 Task: Add a signature Graham Wilson containing Have a great Martin Luther King Jr. Day, Graham Wilson to email address softage.8@softage.net and add a folder Insurance
Action: Mouse moved to (364, 644)
Screenshot: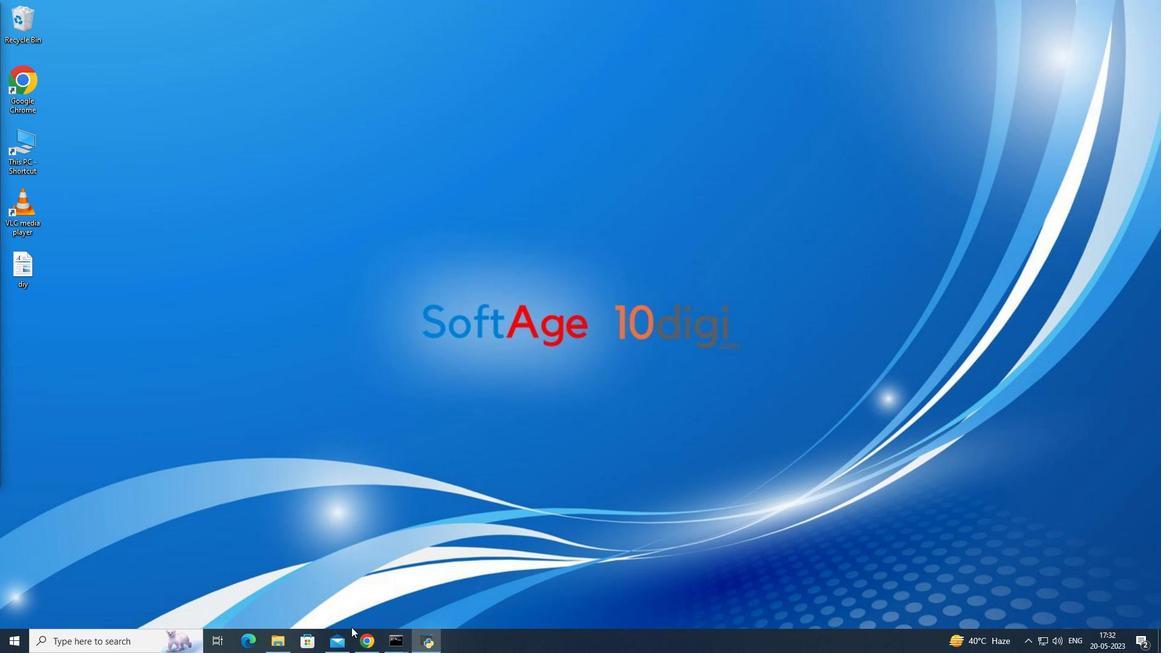 
Action: Mouse pressed left at (364, 644)
Screenshot: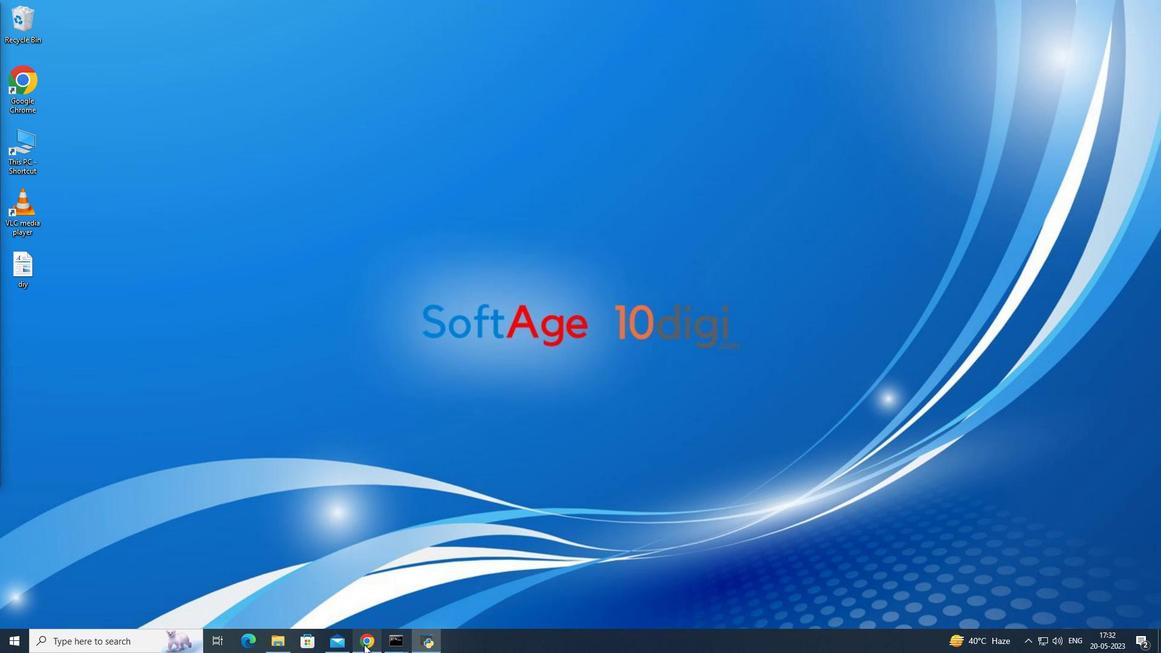 
Action: Mouse moved to (46, 83)
Screenshot: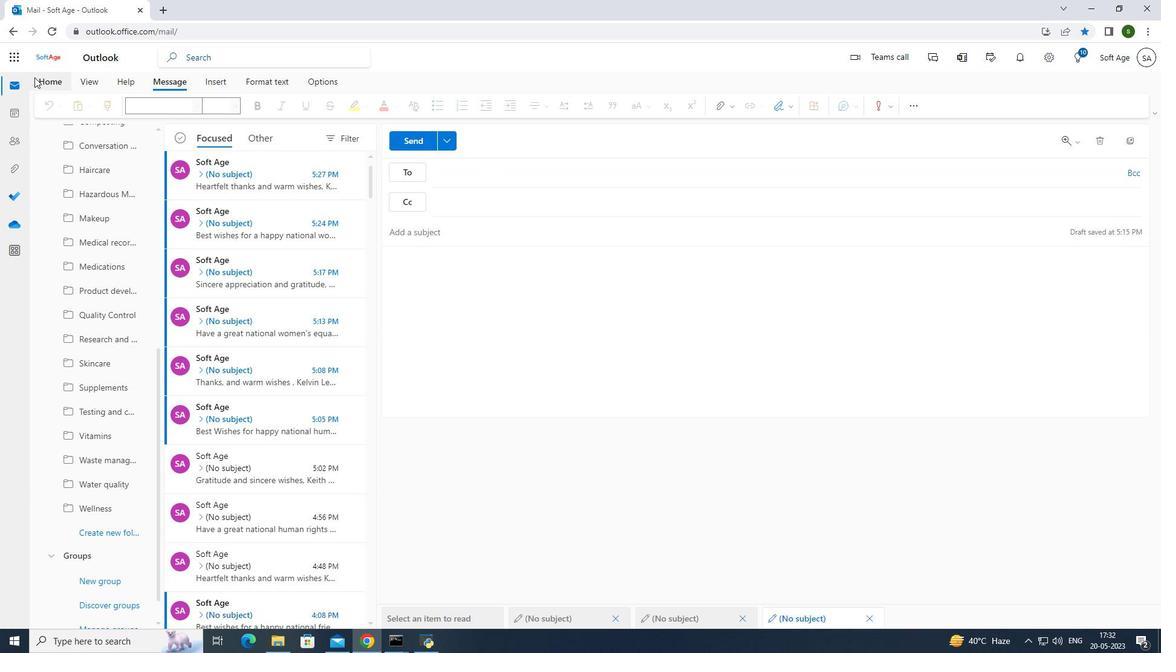 
Action: Mouse pressed left at (46, 83)
Screenshot: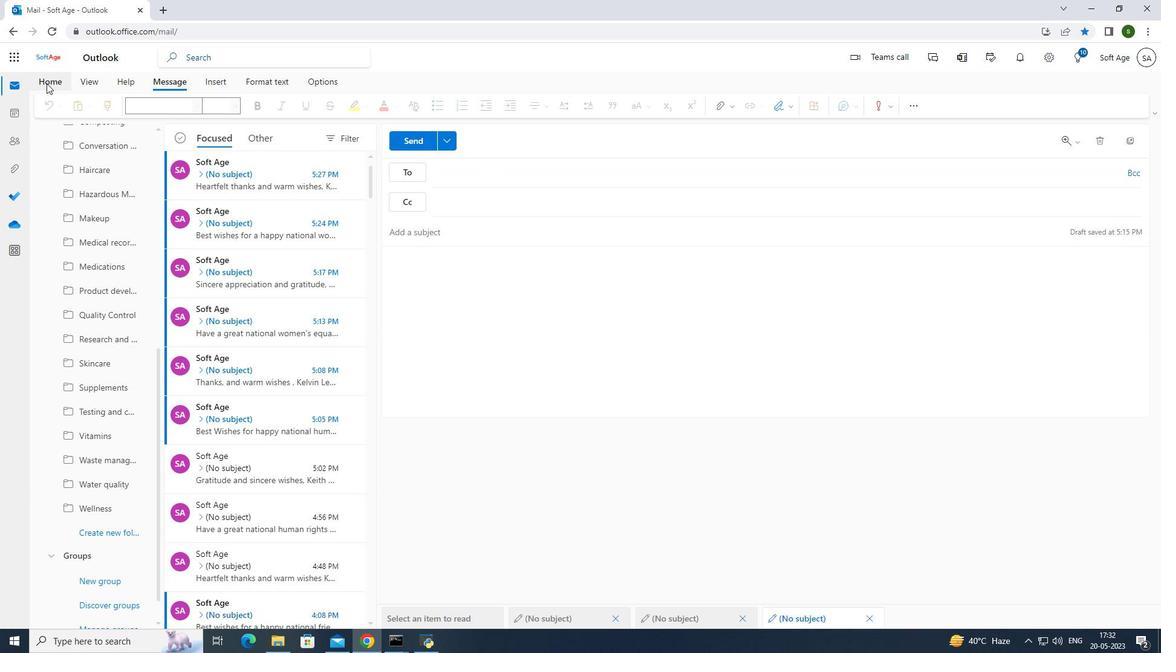 
Action: Mouse moved to (96, 104)
Screenshot: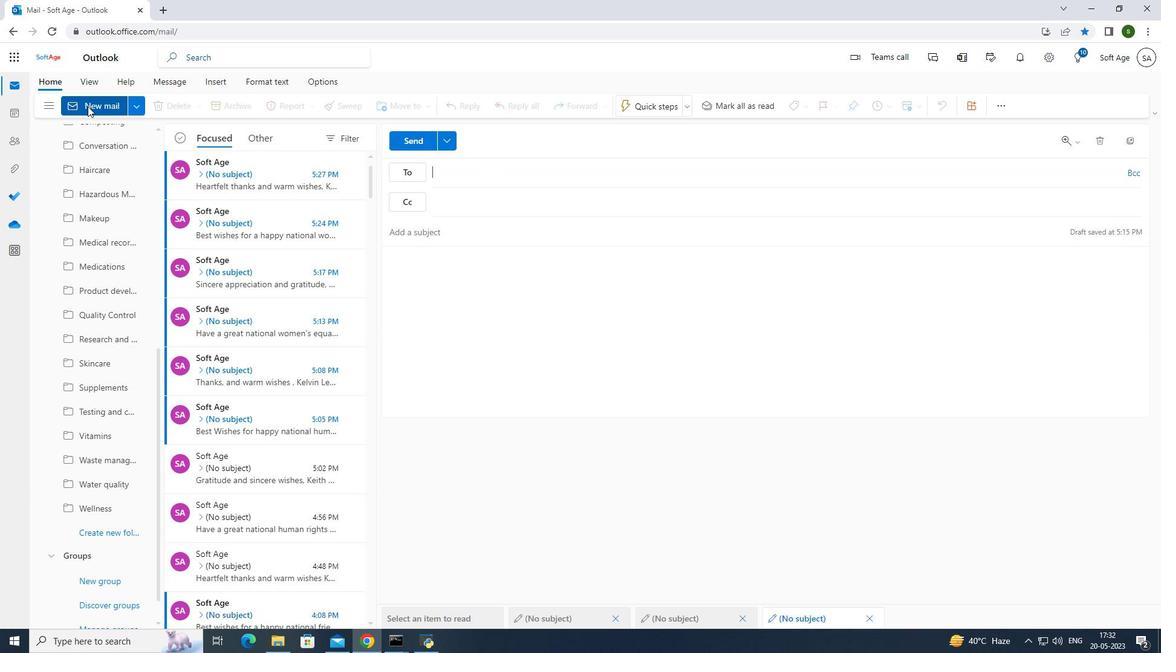 
Action: Mouse pressed left at (96, 104)
Screenshot: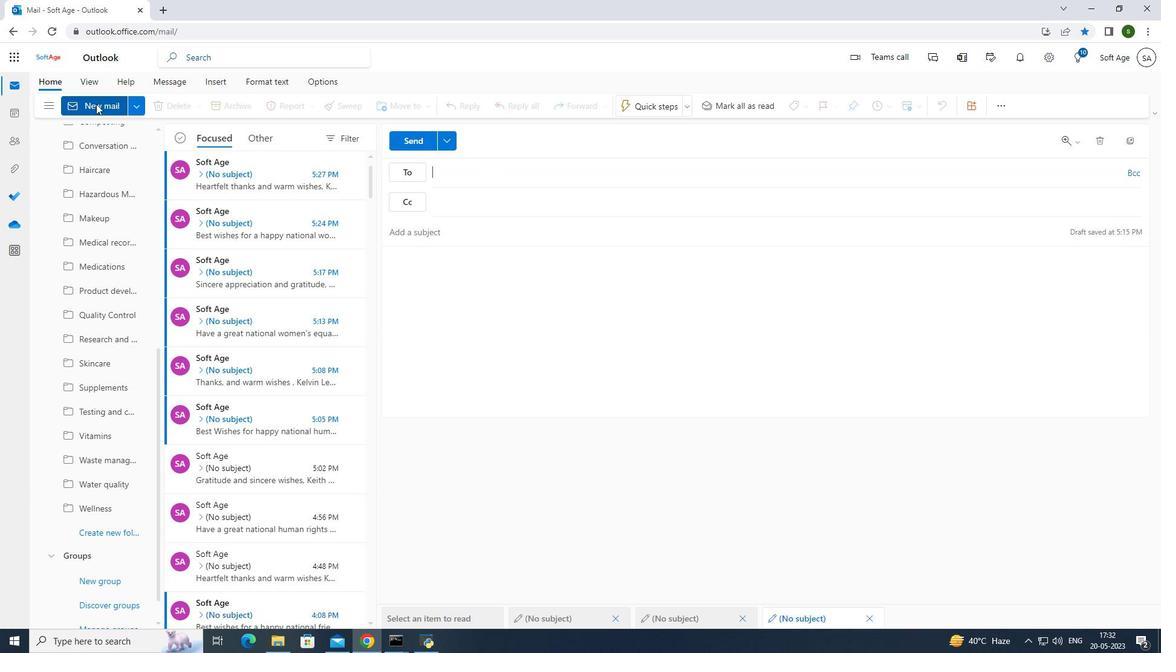 
Action: Mouse moved to (794, 105)
Screenshot: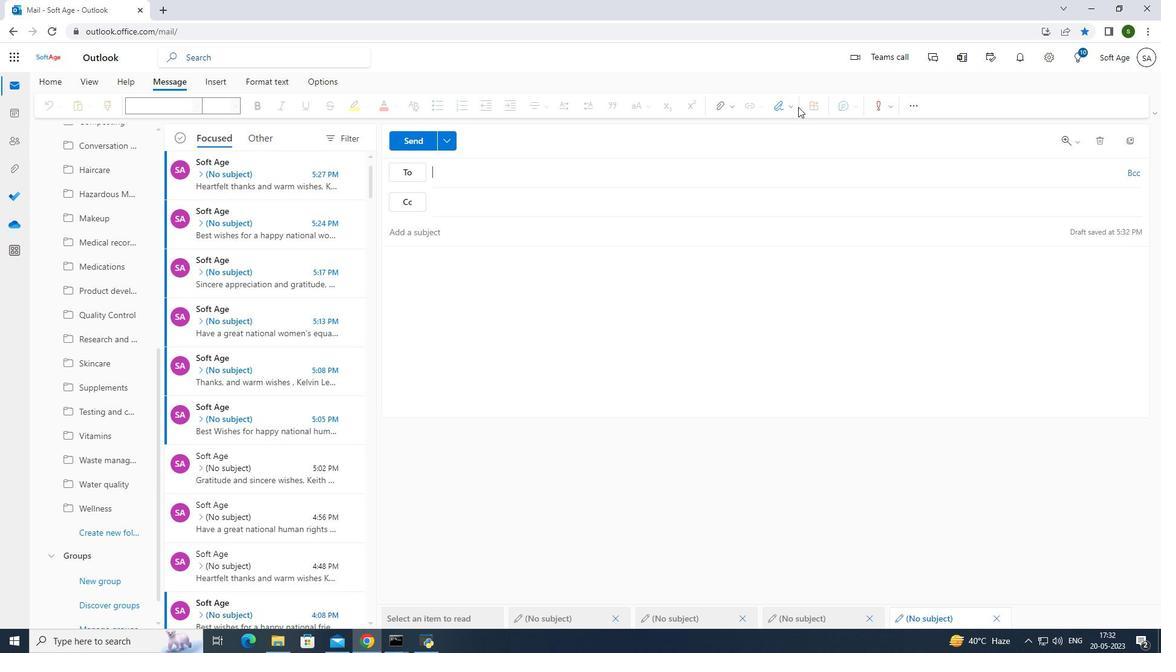 
Action: Mouse pressed left at (794, 105)
Screenshot: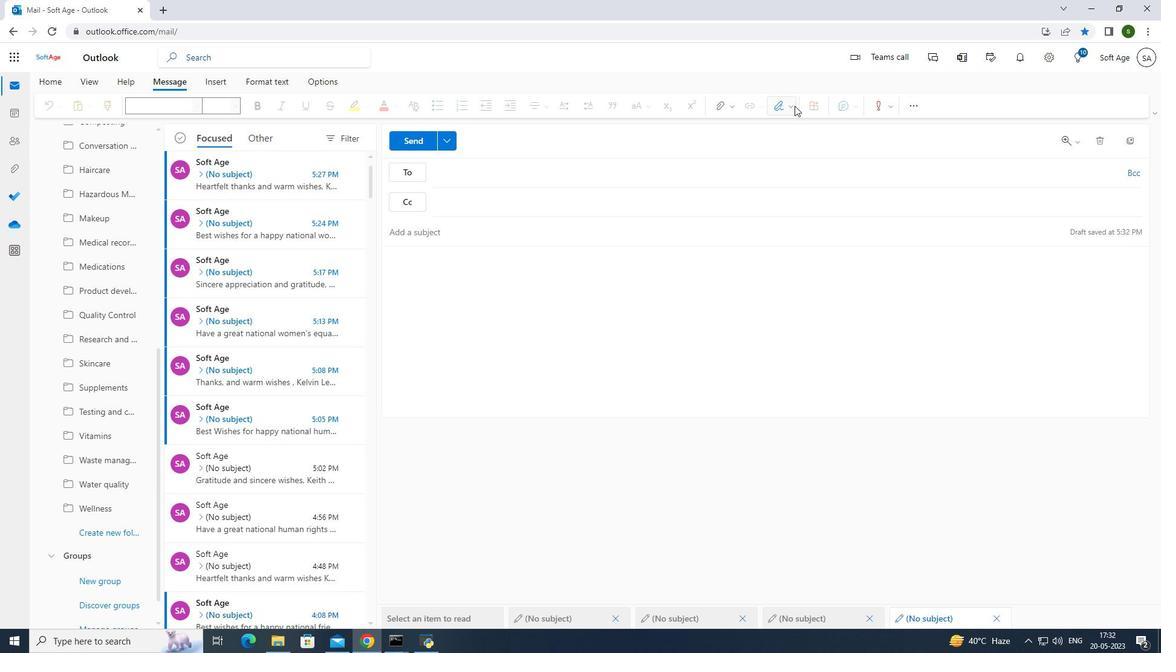 
Action: Mouse moved to (749, 308)
Screenshot: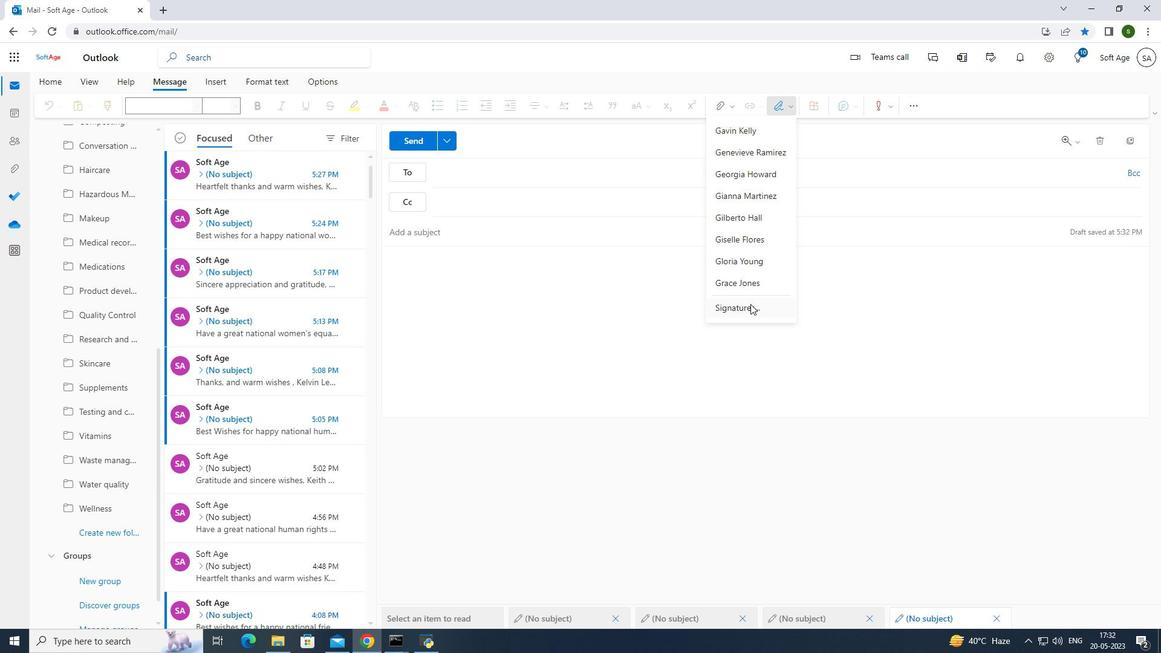 
Action: Mouse pressed left at (749, 308)
Screenshot: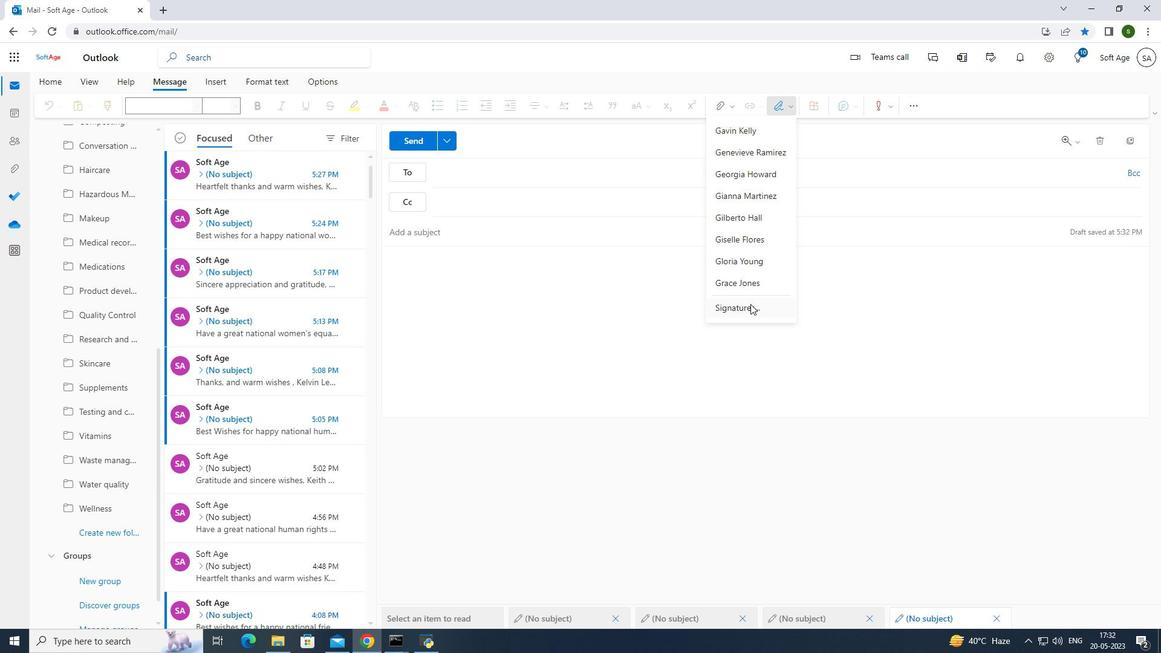 
Action: Mouse moved to (512, 177)
Screenshot: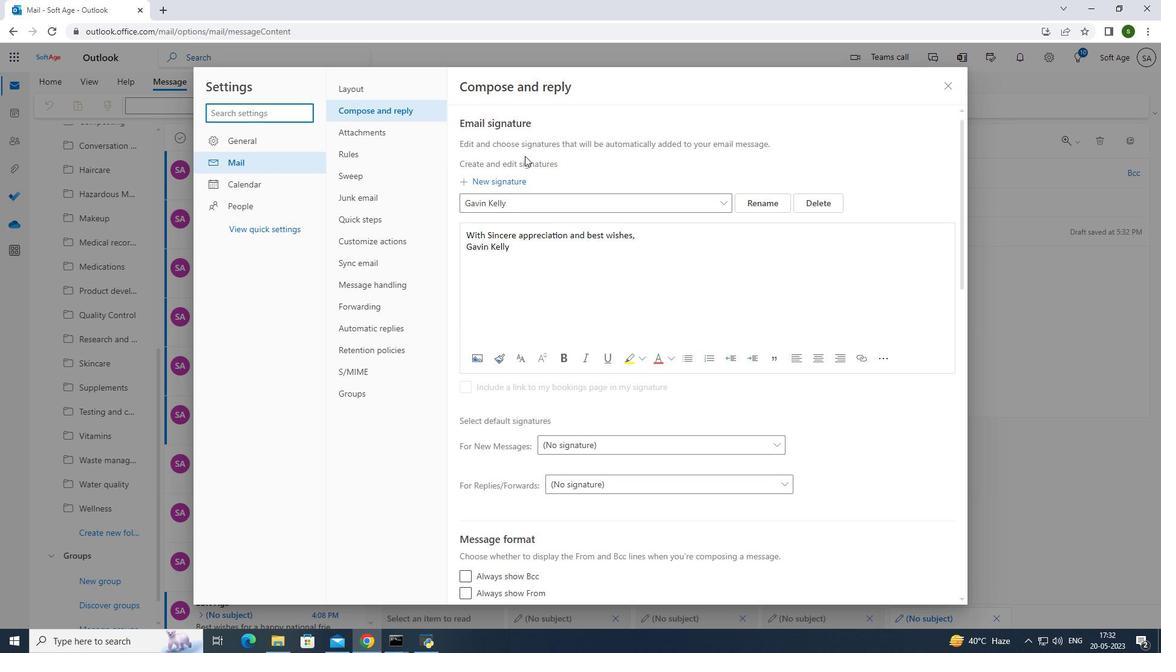 
Action: Mouse pressed left at (512, 177)
Screenshot: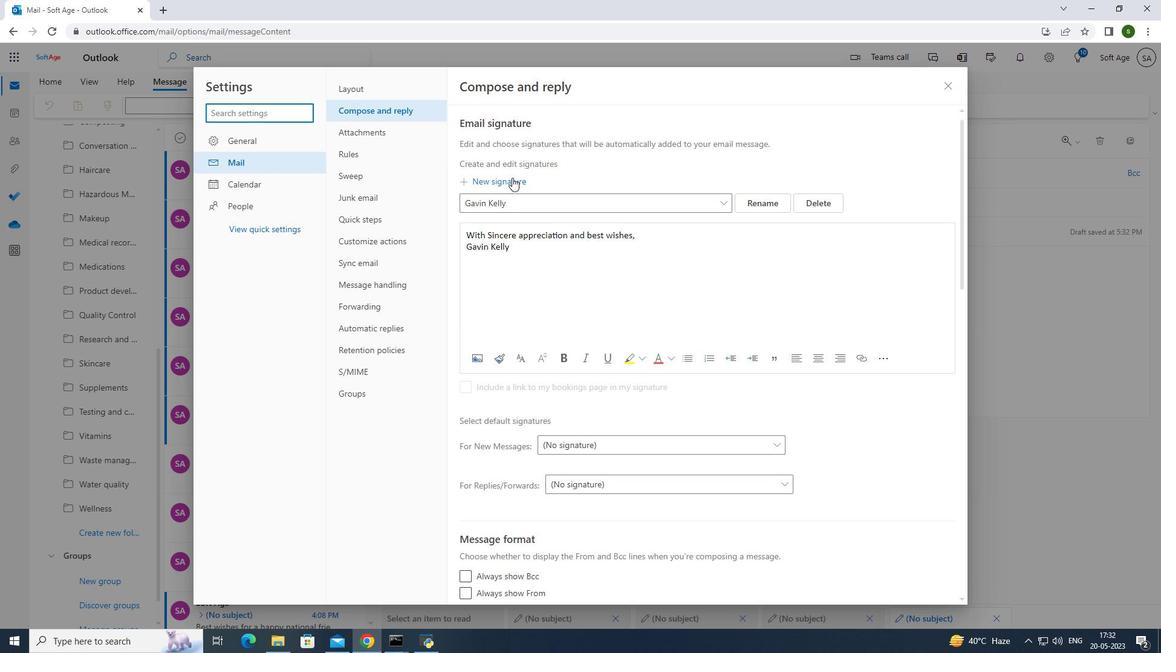 
Action: Mouse moved to (501, 203)
Screenshot: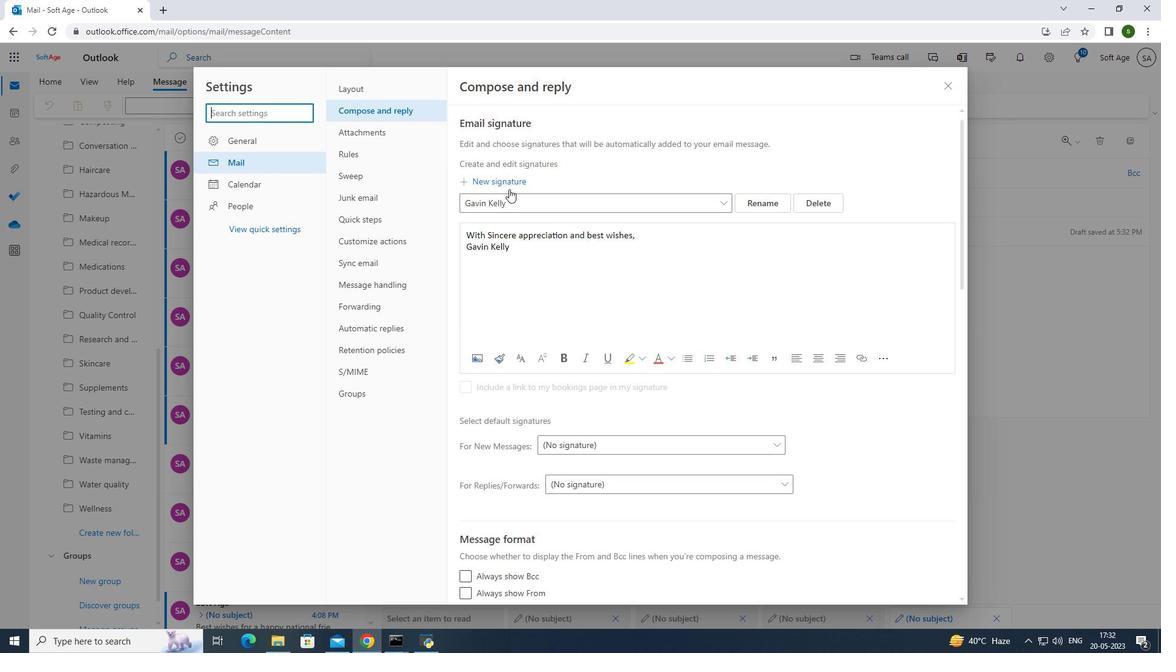 
Action: Mouse pressed left at (501, 203)
Screenshot: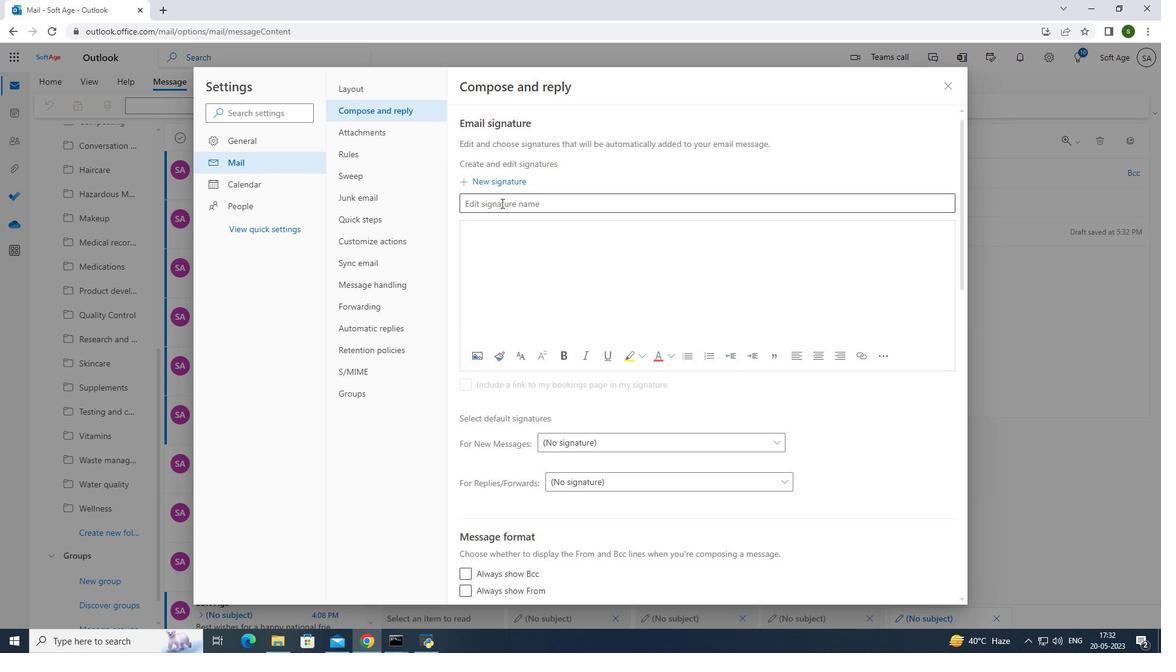 
Action: Mouse moved to (500, 203)
Screenshot: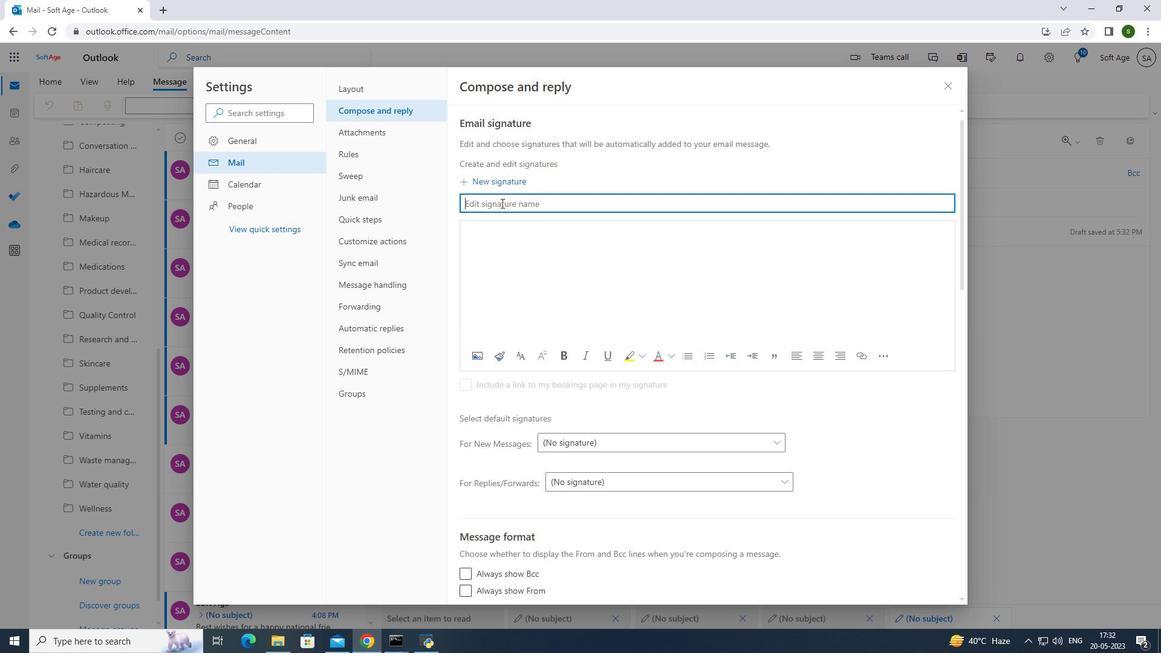 
Action: Key pressed <Key.caps_lock>G<Key.caps_lock>rahan<Key.backspace>m<Key.space><Key.caps_lock>W<Key.caps_lock>ilson<Key.space>
Screenshot: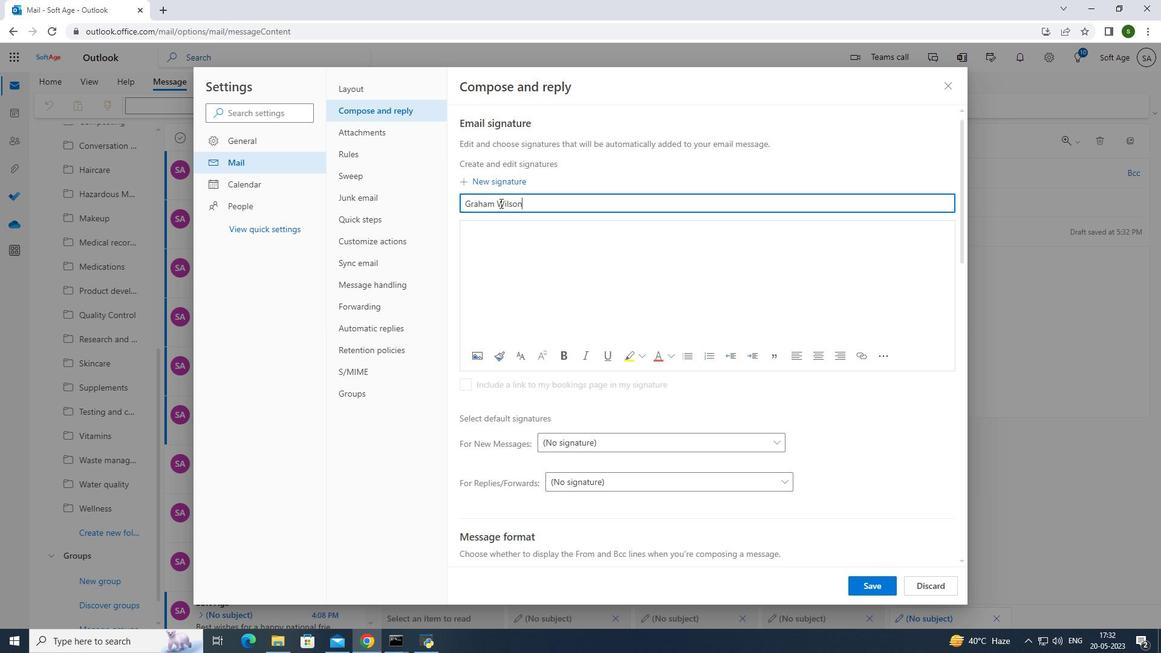 
Action: Mouse moved to (516, 251)
Screenshot: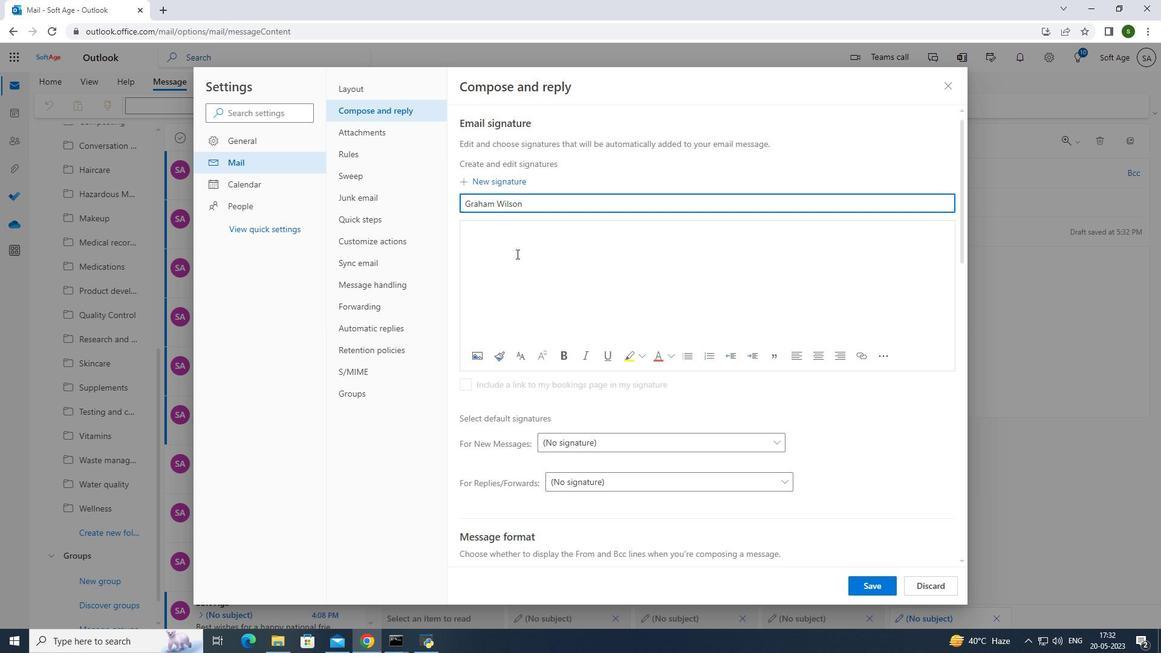 
Action: Mouse pressed left at (516, 251)
Screenshot: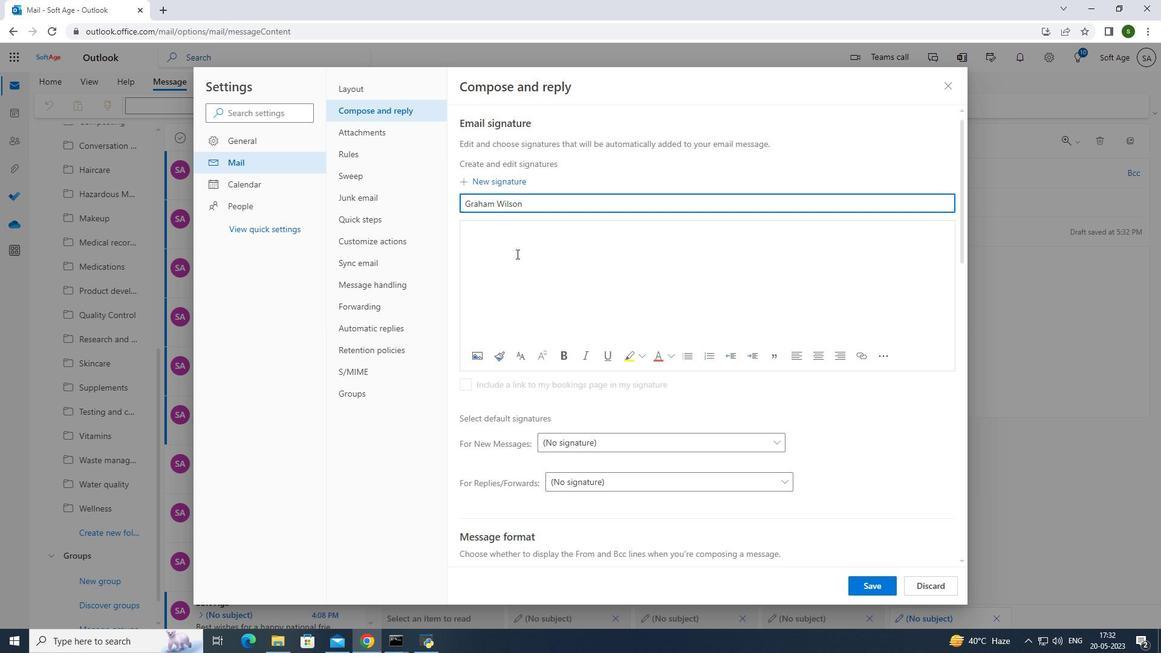 
Action: Mouse moved to (486, 243)
Screenshot: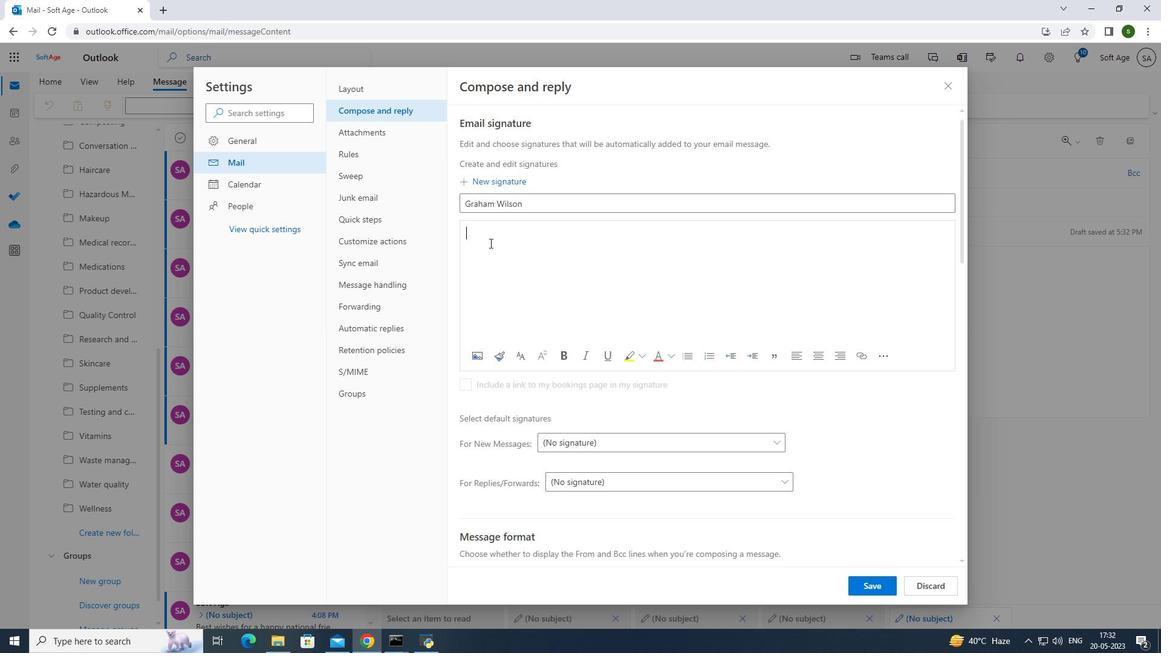 
Action: Key pressed <Key.caps_lock>H<Key.caps_lock>ave<Key.space>a<Key.space>great<Key.space><Key.caps_lock>
Screenshot: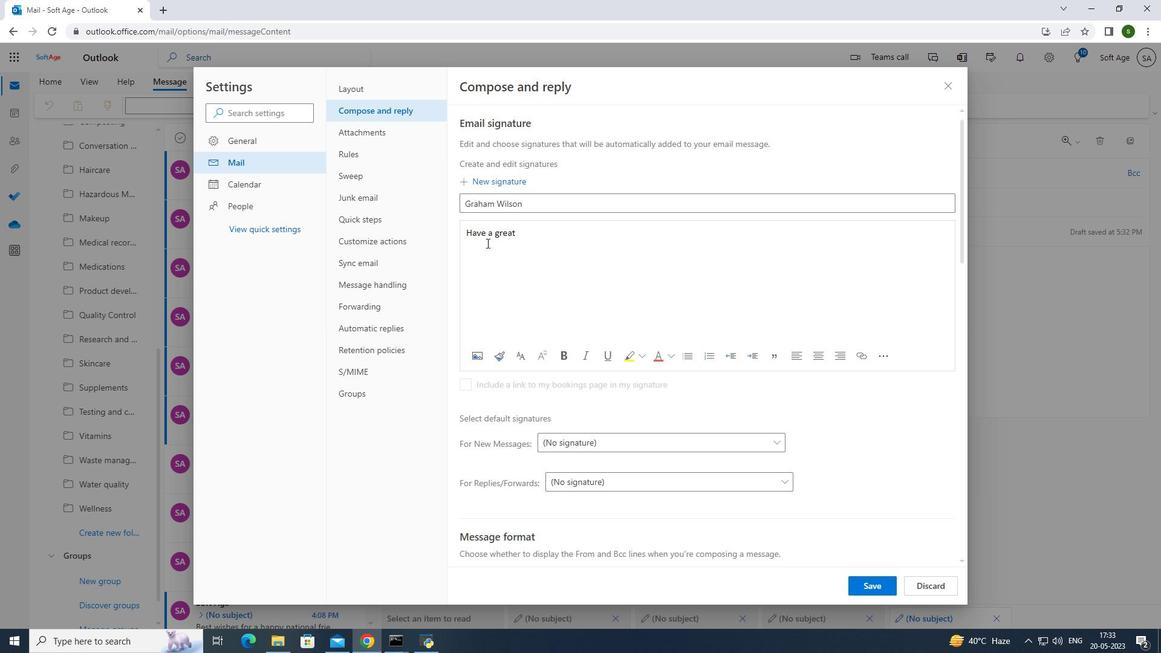 
Action: Mouse moved to (486, 243)
Screenshot: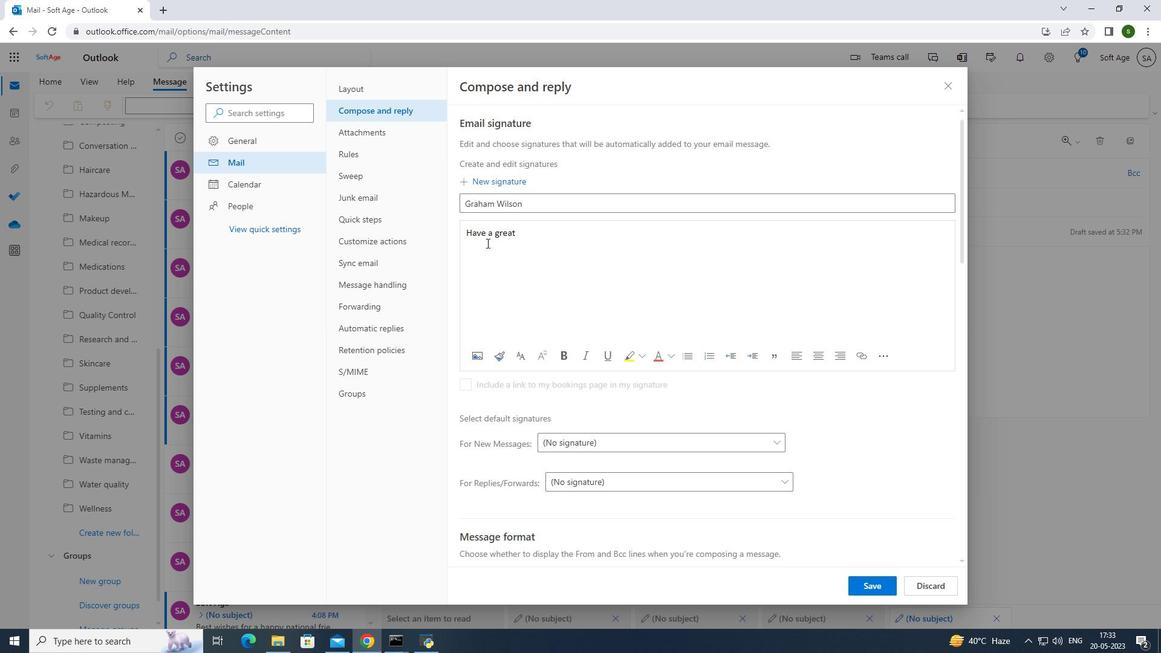 
Action: Key pressed M<Key.caps_lock>artin<Key.space><Key.caps_lock>L<Key.caps_lock>uther<Key.space><Key.caps_lock>K<Key.caps_lock>ing<Key.space><Key.caps_lock>J<Key.caps_lock>r.<Key.caps_lock>D<Key.caps_lock>ay,<Key.enter><Key.caps_lock>G<Key.caps_lock>raham<Key.space><Key.caps_lock>W<Key.caps_lock>ilson
Screenshot: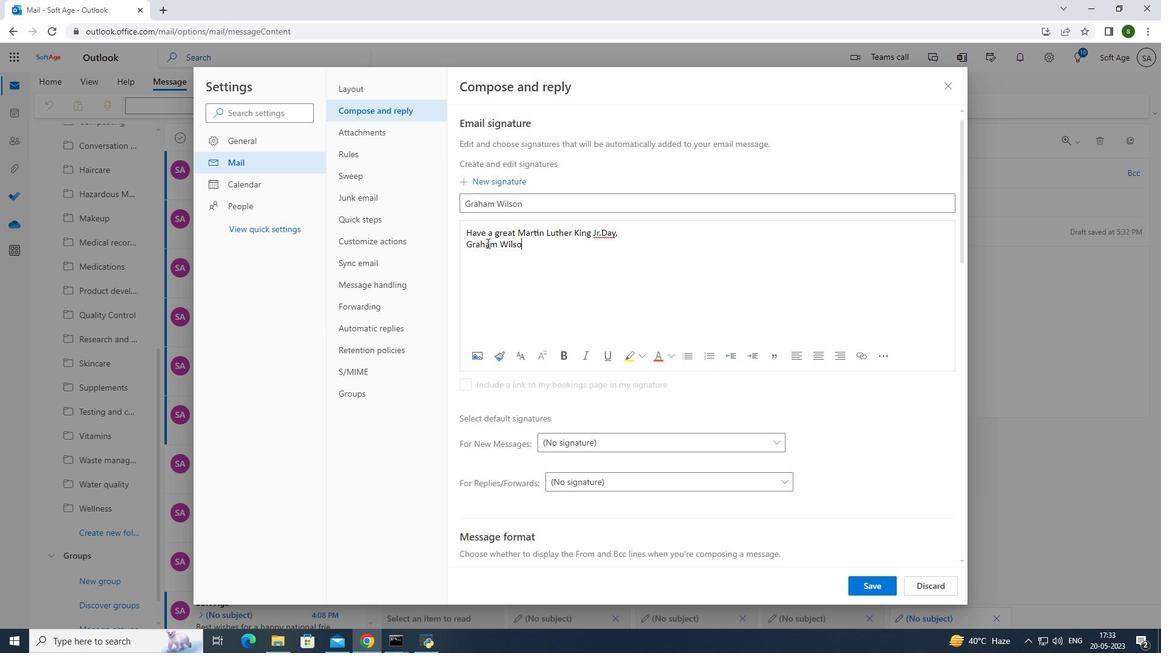 
Action: Mouse moved to (862, 583)
Screenshot: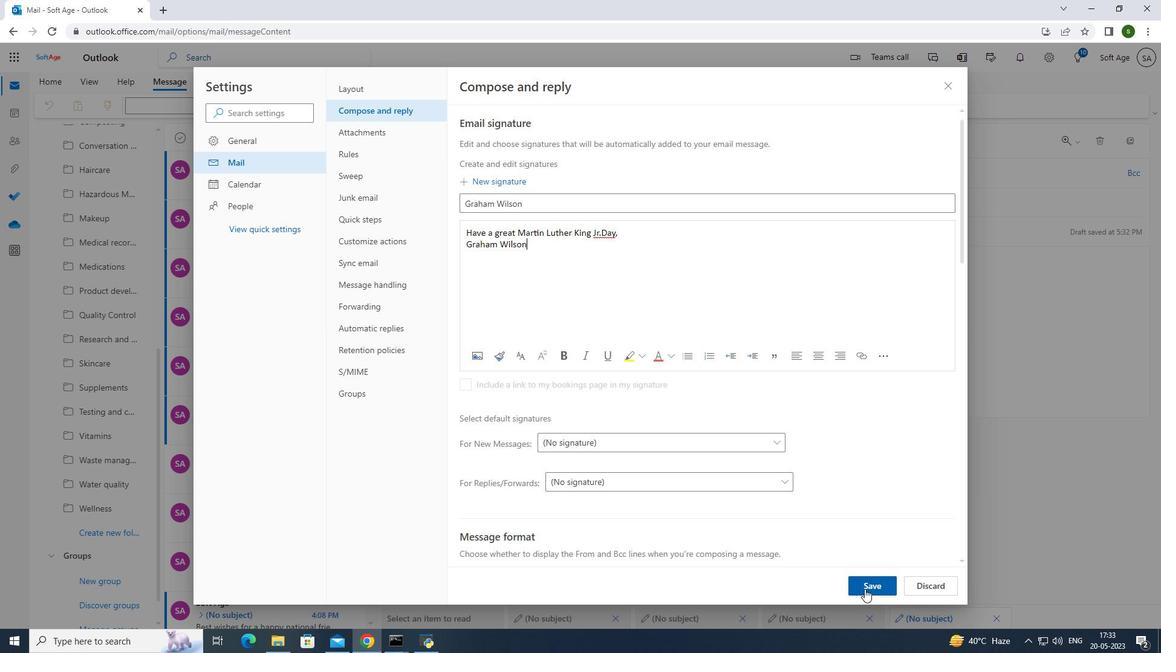 
Action: Mouse pressed left at (862, 583)
Screenshot: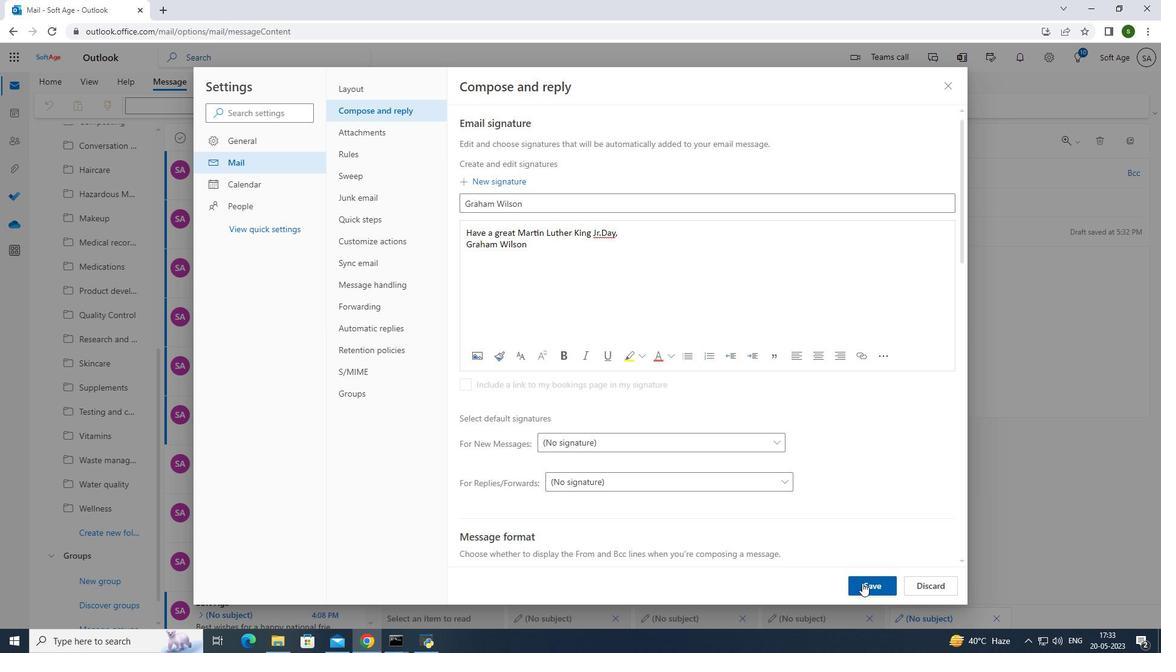 
Action: Mouse moved to (941, 87)
Screenshot: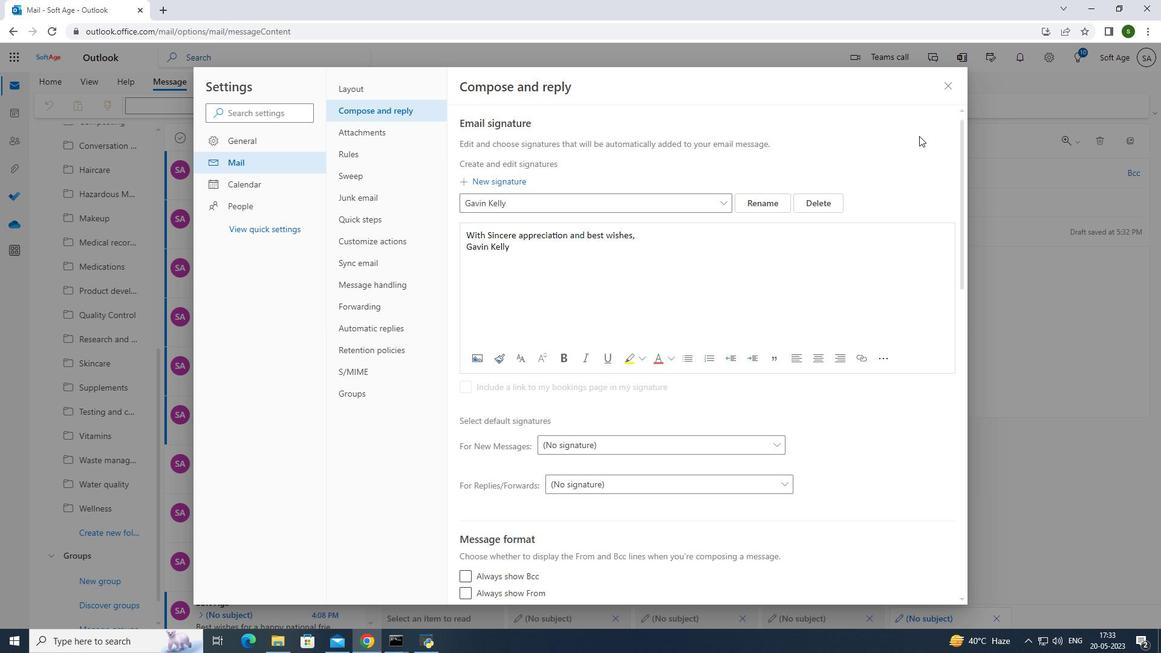 
Action: Mouse pressed left at (941, 87)
Screenshot: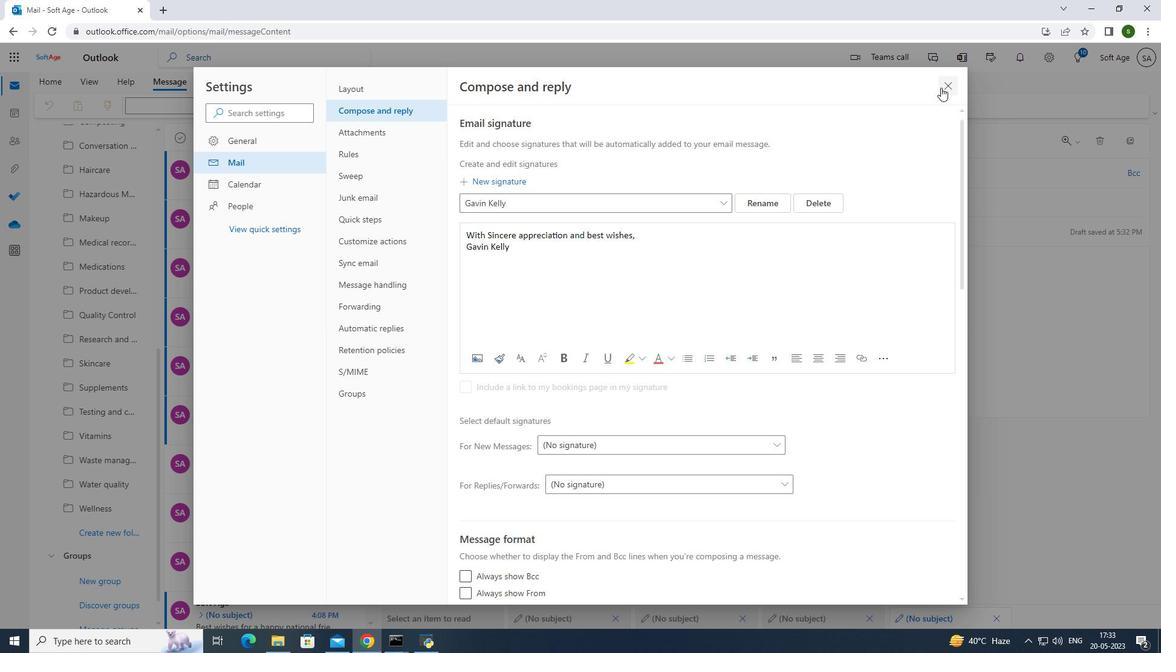 
Action: Mouse moved to (780, 109)
Screenshot: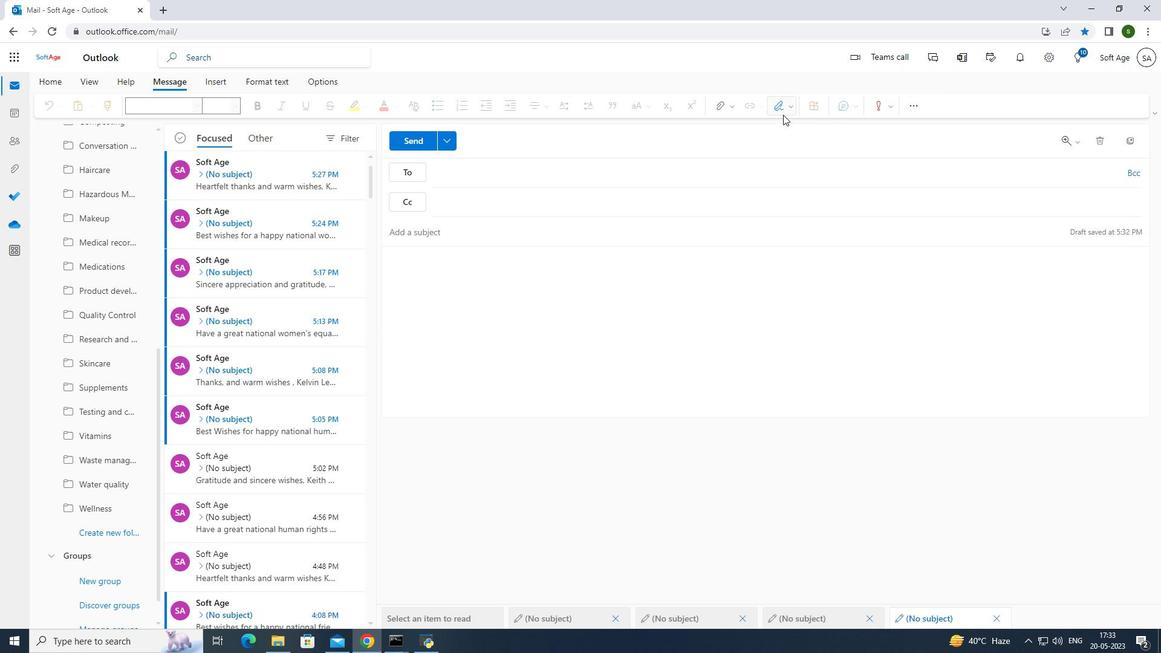 
Action: Mouse pressed left at (780, 109)
Screenshot: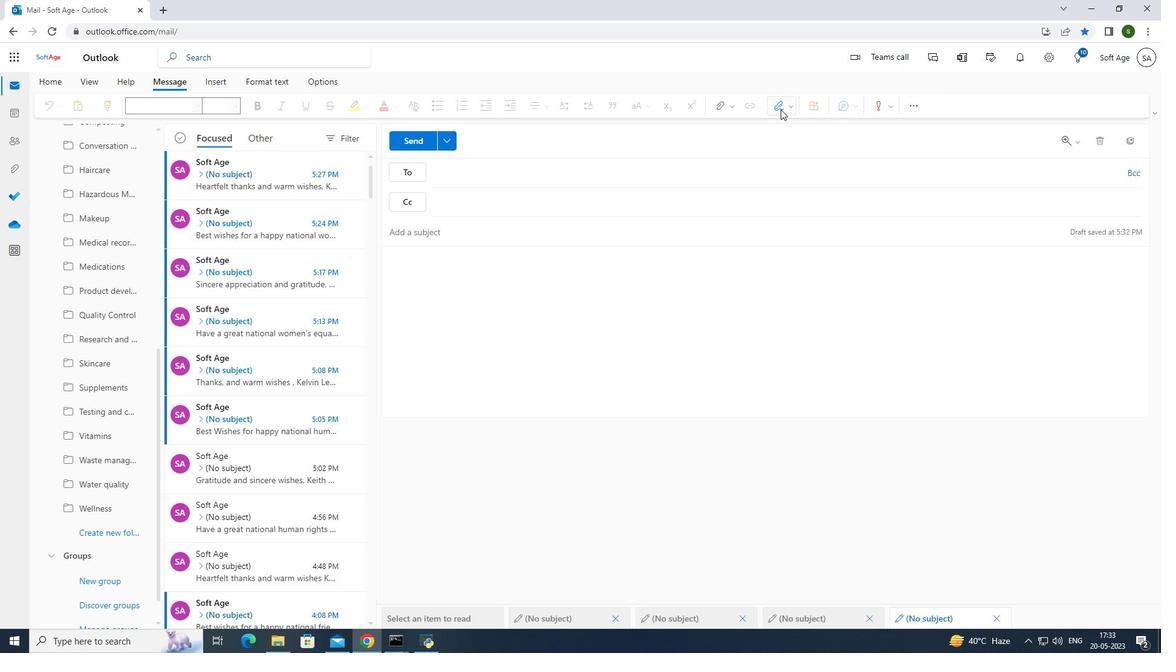 
Action: Mouse moved to (741, 309)
Screenshot: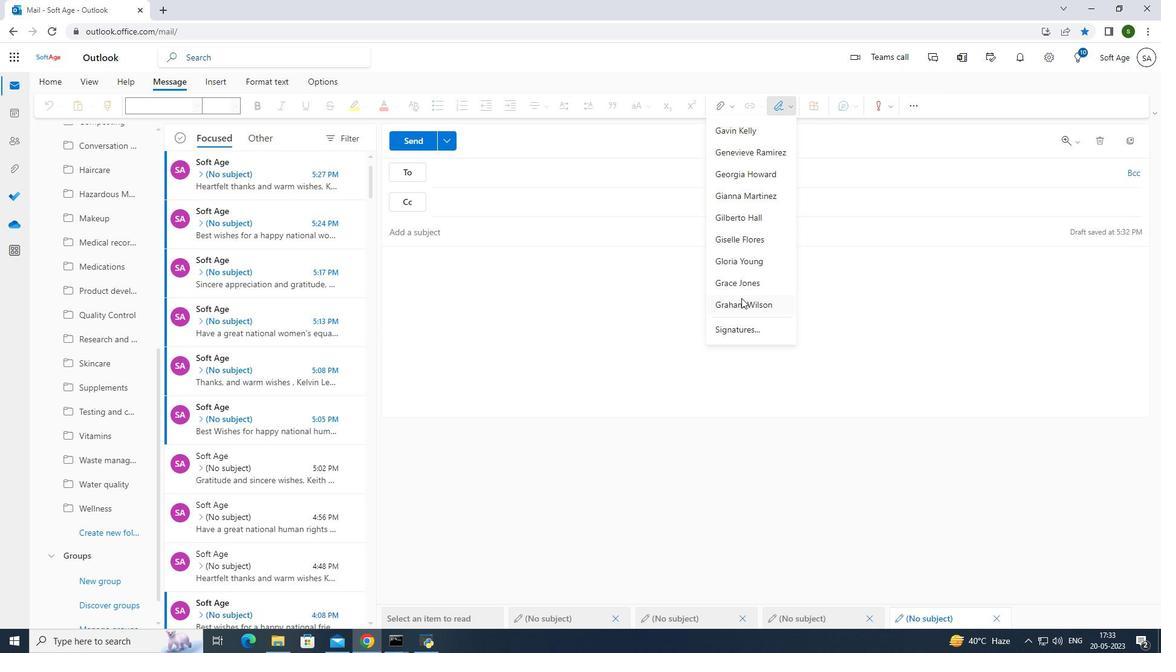 
Action: Mouse pressed left at (741, 309)
Screenshot: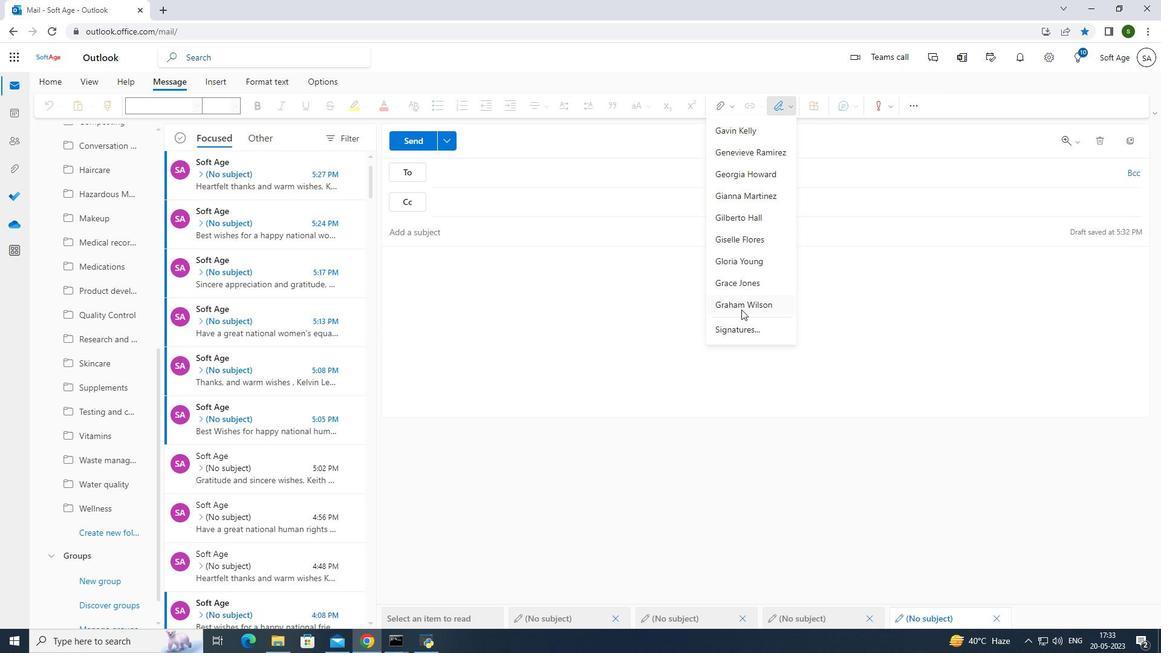 
Action: Mouse moved to (472, 177)
Screenshot: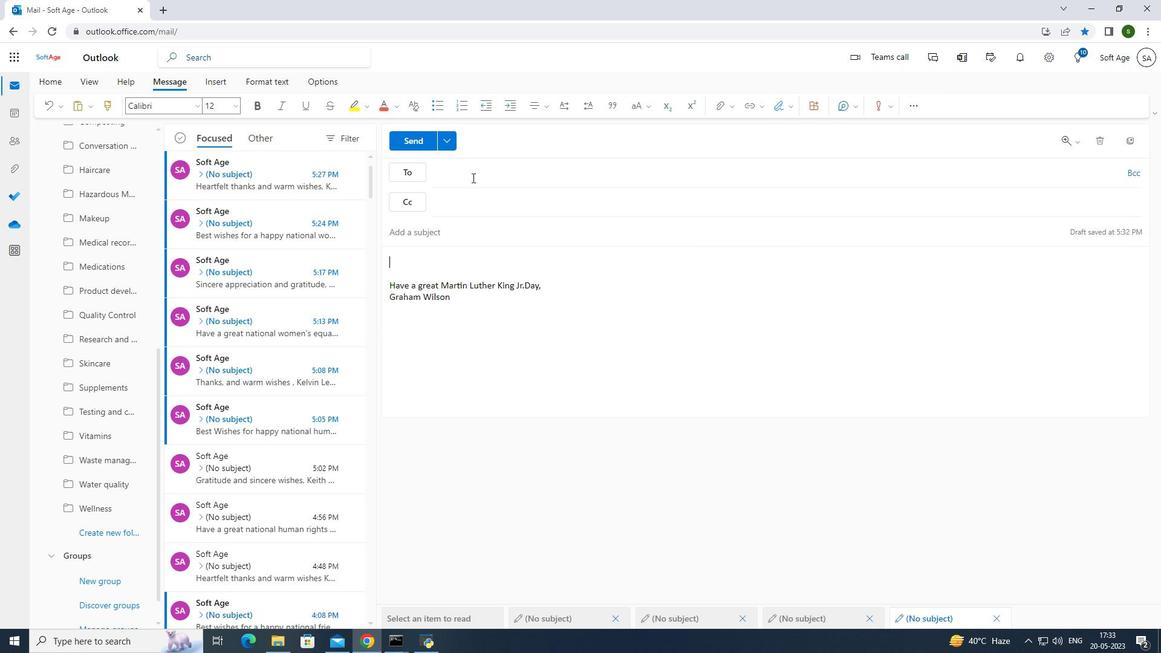
Action: Mouse pressed left at (472, 177)
Screenshot: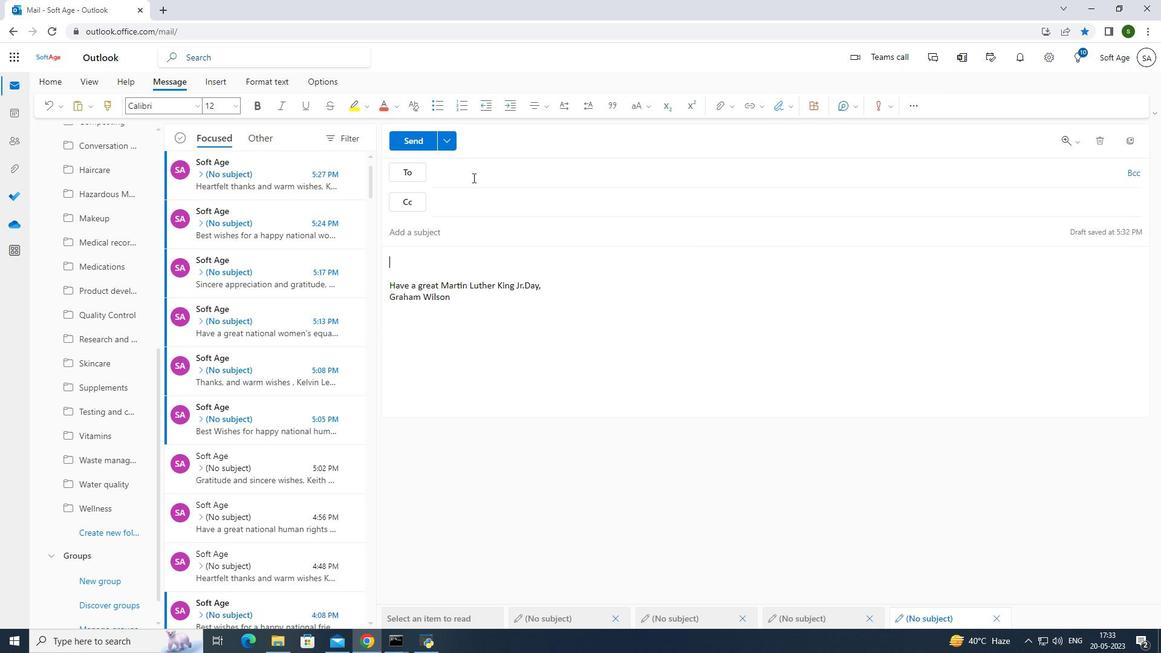 
Action: Mouse moved to (477, 176)
Screenshot: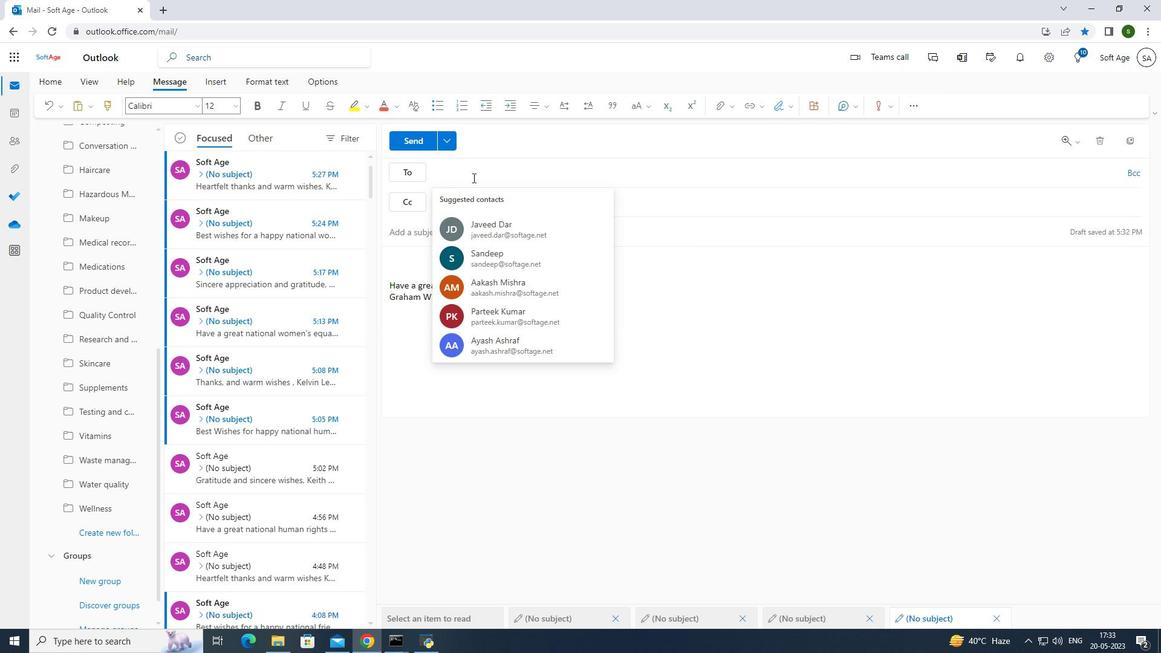 
Action: Key pressed softage.8<Key.shift>@softage.net
Screenshot: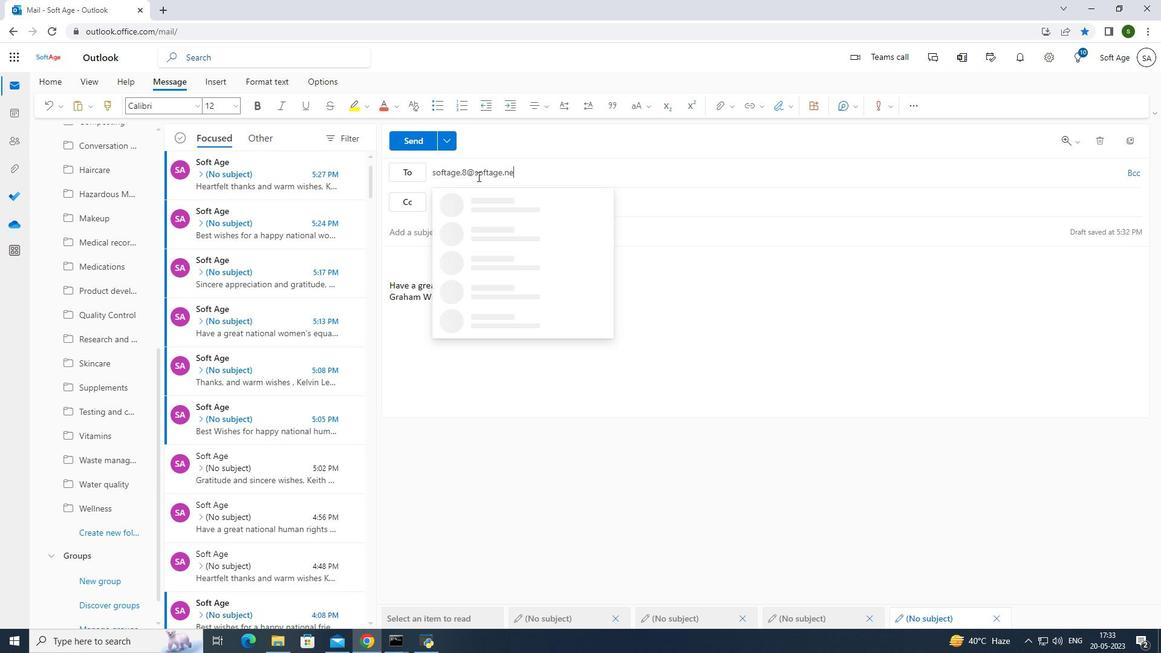 
Action: Mouse moved to (504, 195)
Screenshot: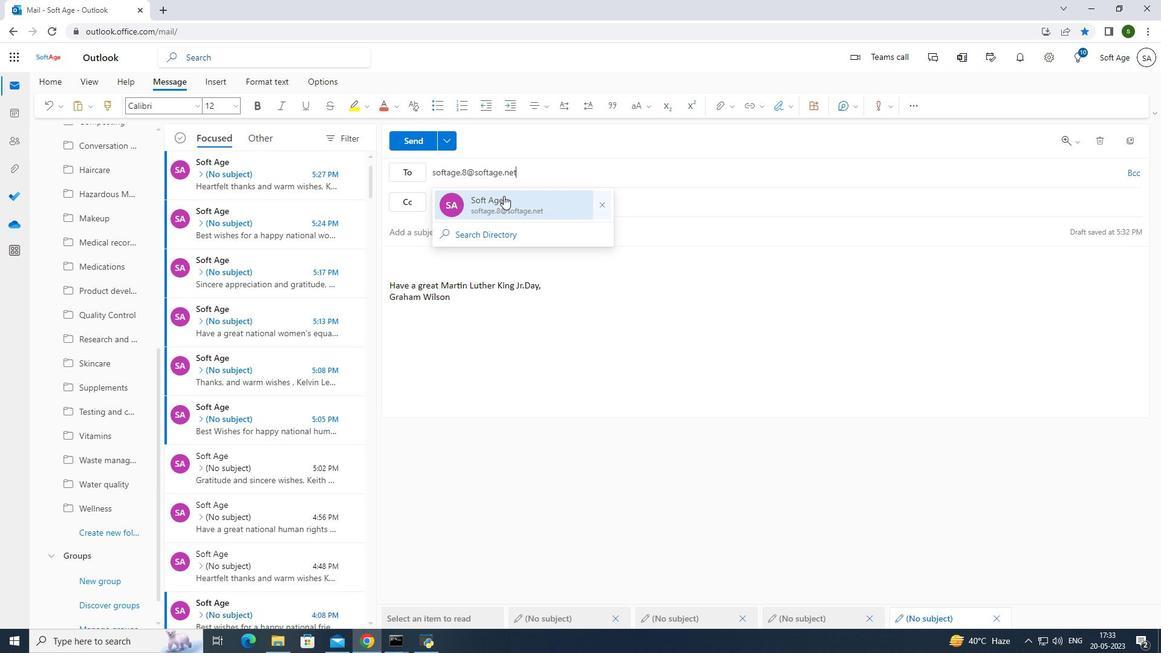 
Action: Mouse pressed left at (504, 195)
Screenshot: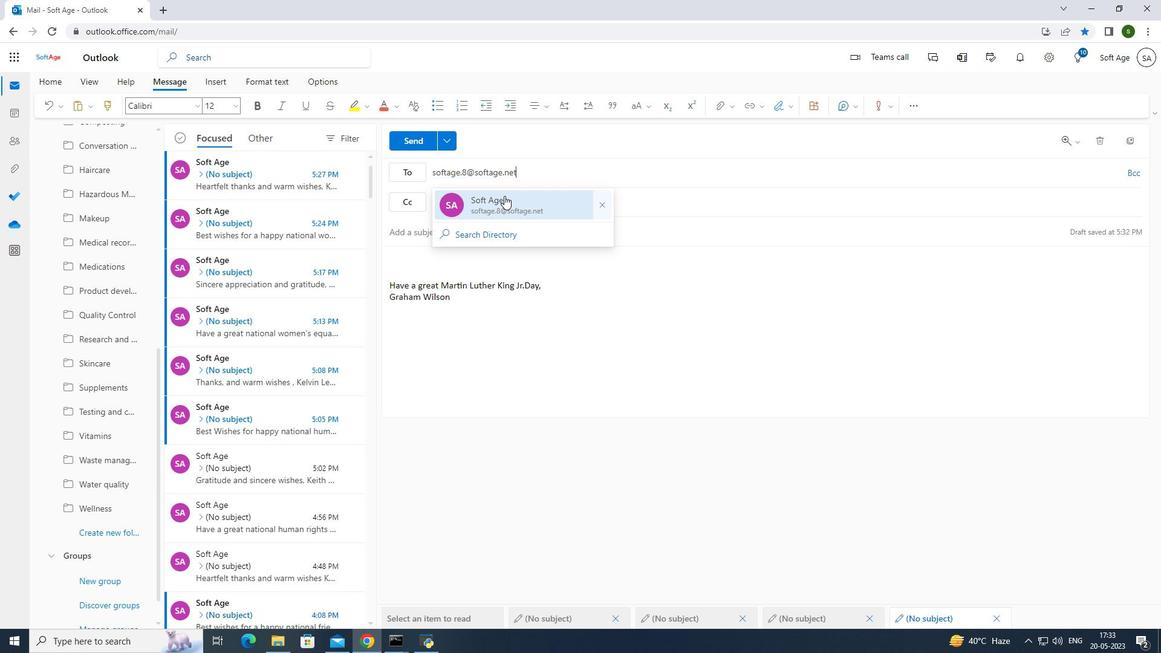 
Action: Mouse moved to (105, 477)
Screenshot: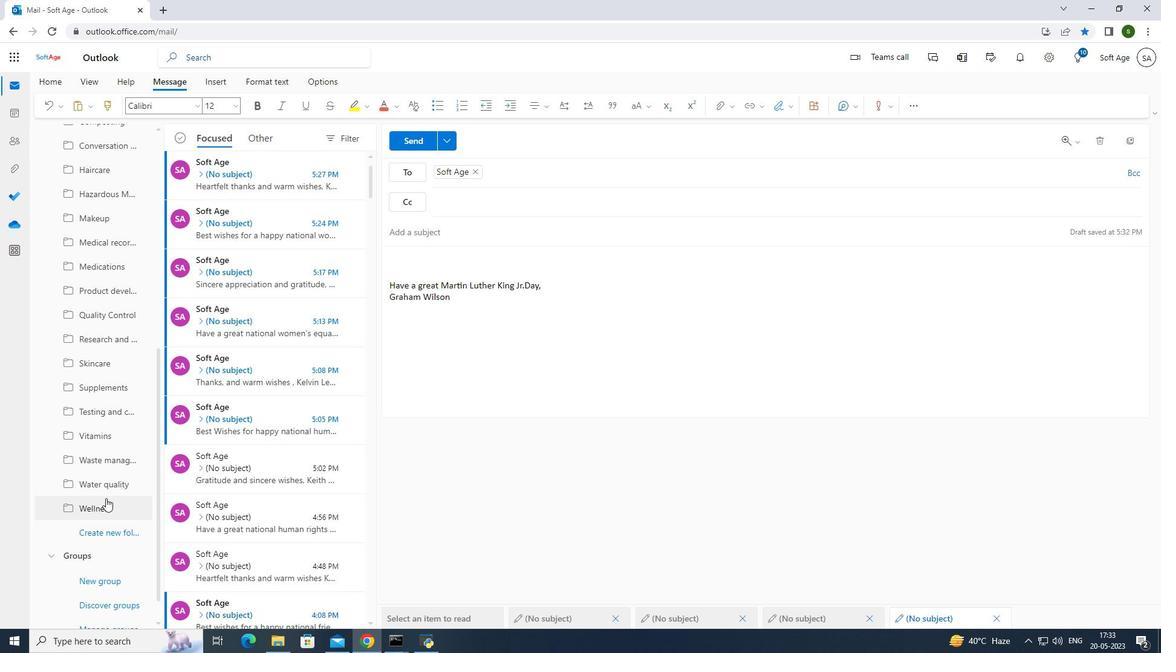 
Action: Mouse scrolled (105, 477) with delta (0, 0)
Screenshot: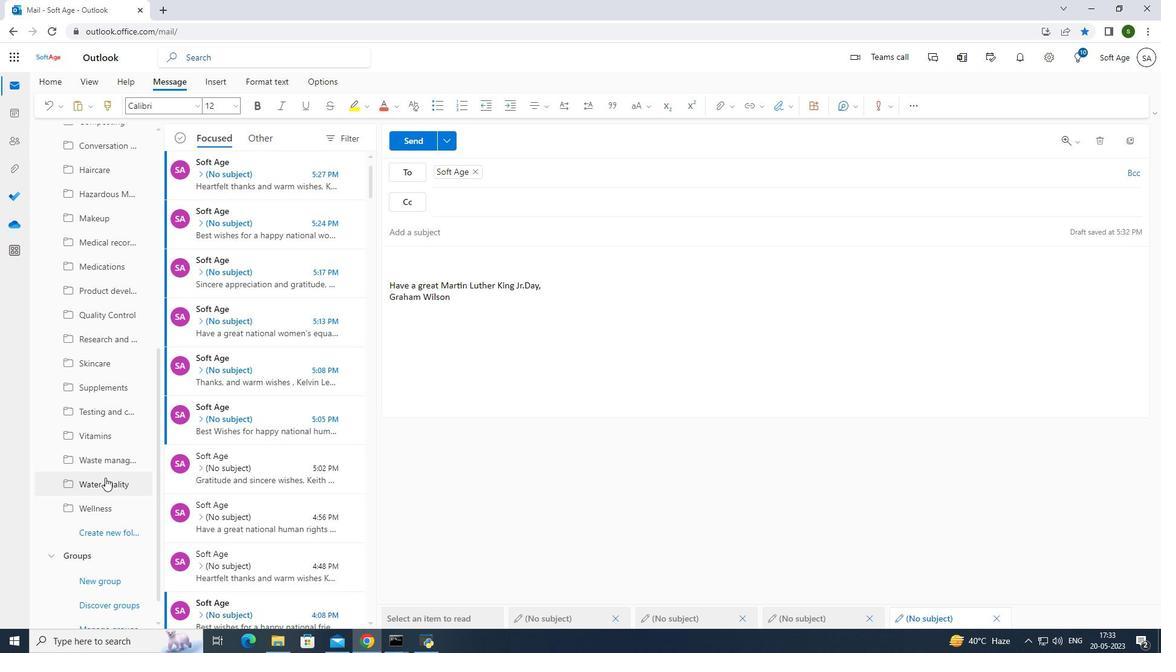 
Action: Mouse scrolled (105, 477) with delta (0, 0)
Screenshot: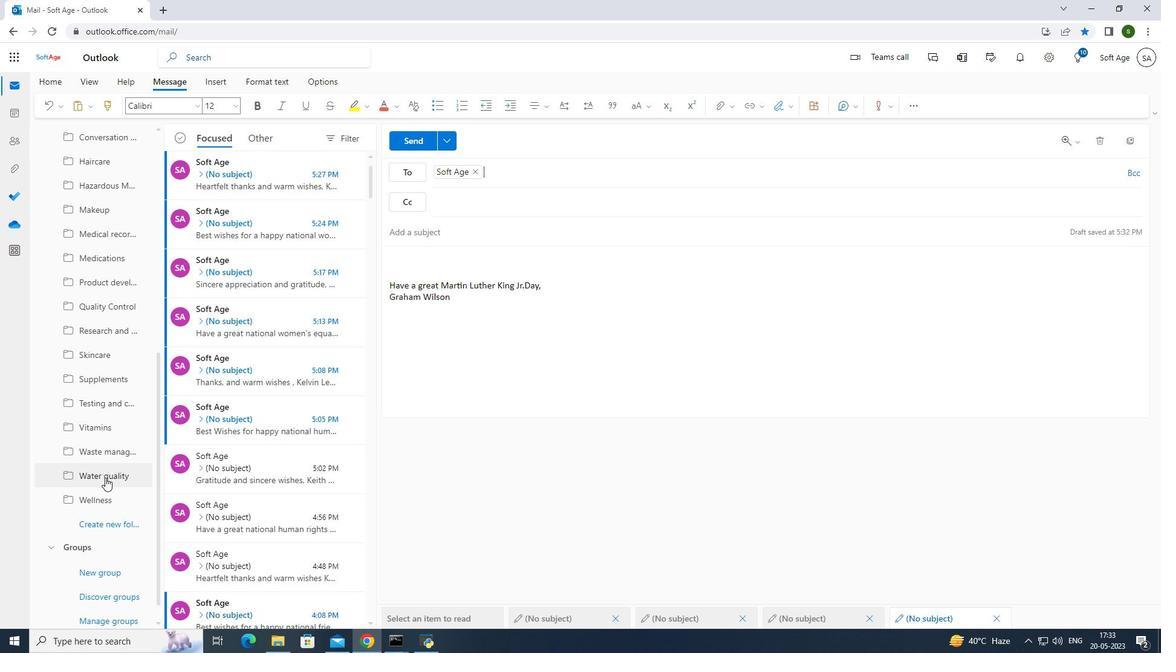 
Action: Mouse scrolled (105, 477) with delta (0, 0)
Screenshot: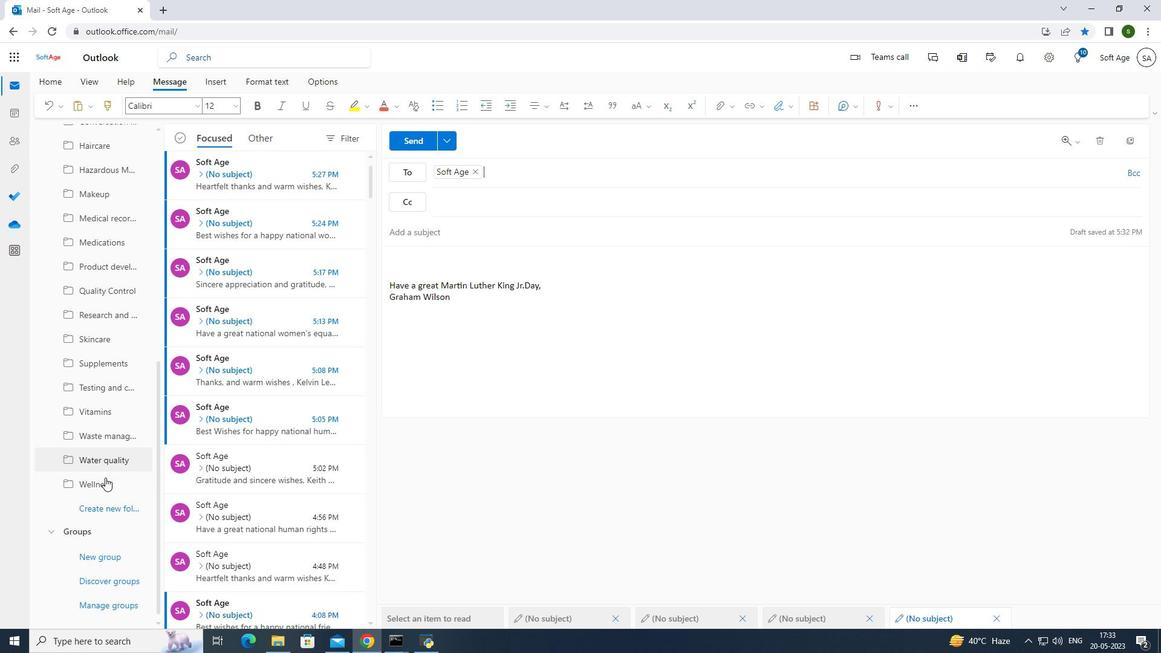 
Action: Mouse moved to (114, 507)
Screenshot: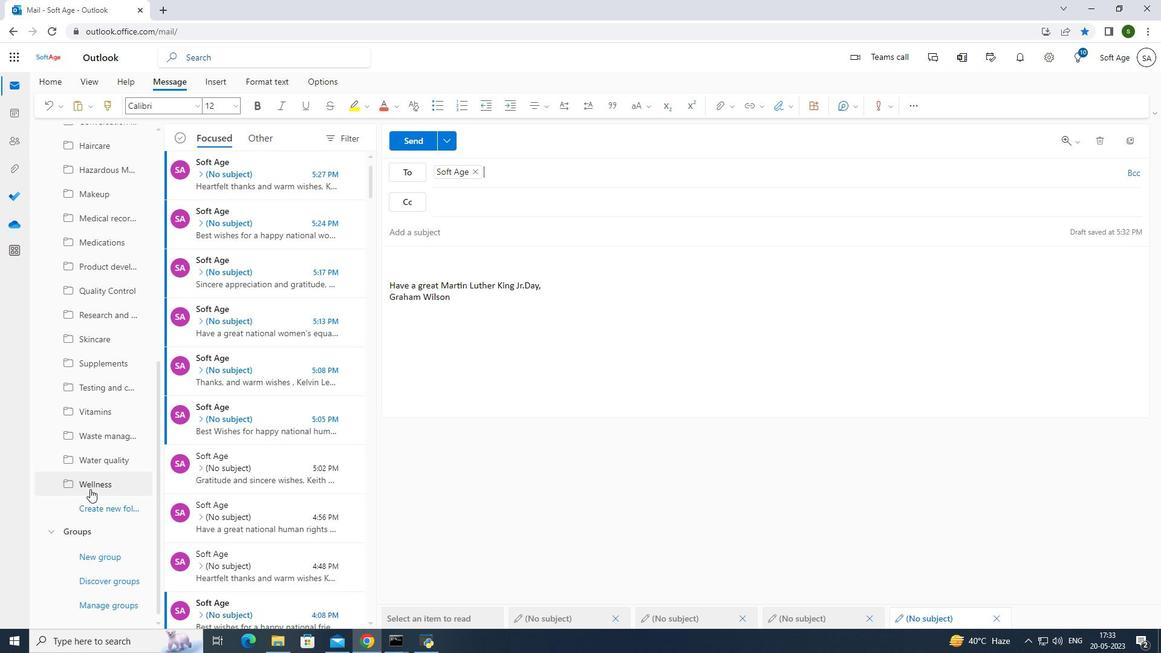 
Action: Mouse pressed left at (114, 507)
Screenshot: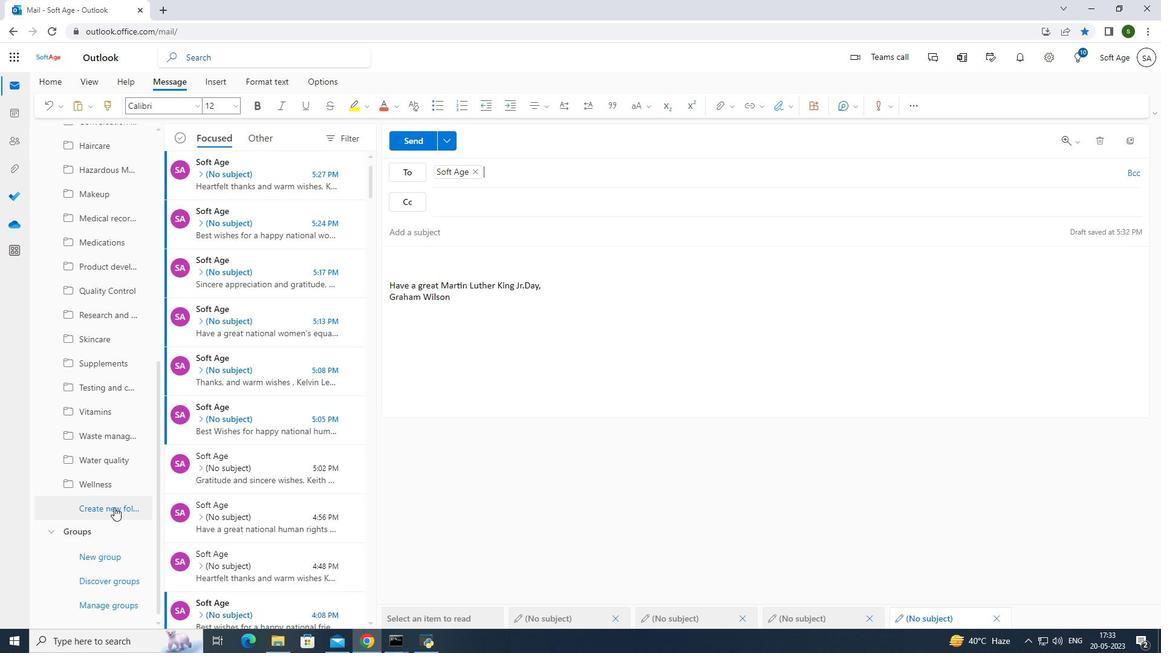 
Action: Mouse moved to (102, 511)
Screenshot: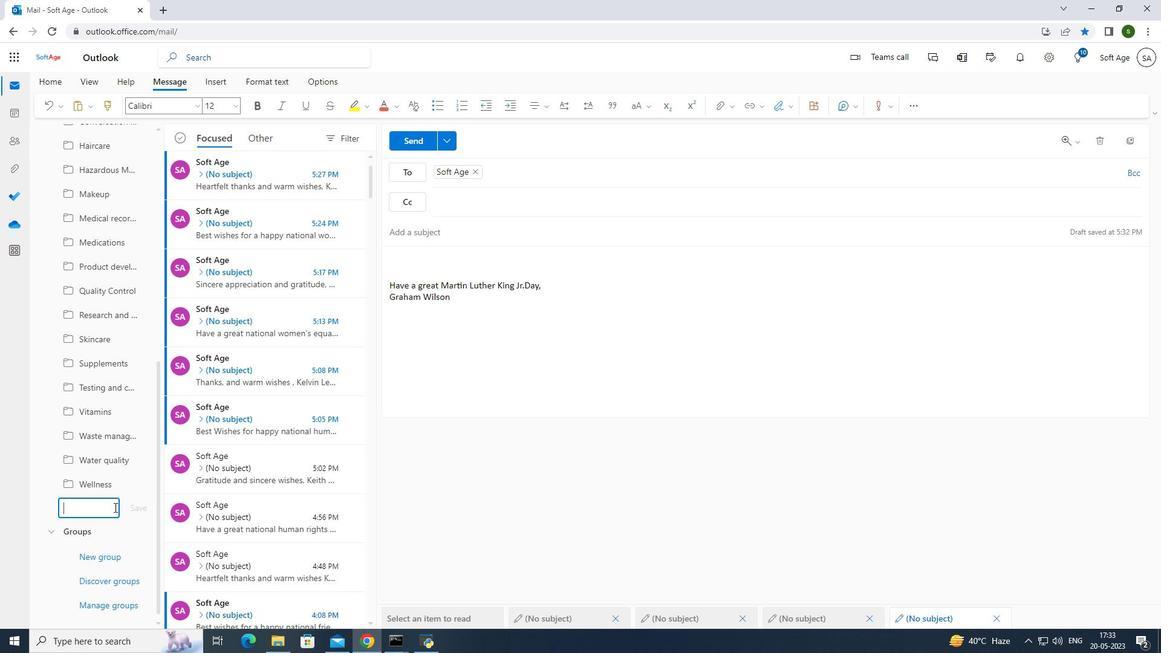 
Action: Mouse pressed left at (102, 511)
Screenshot: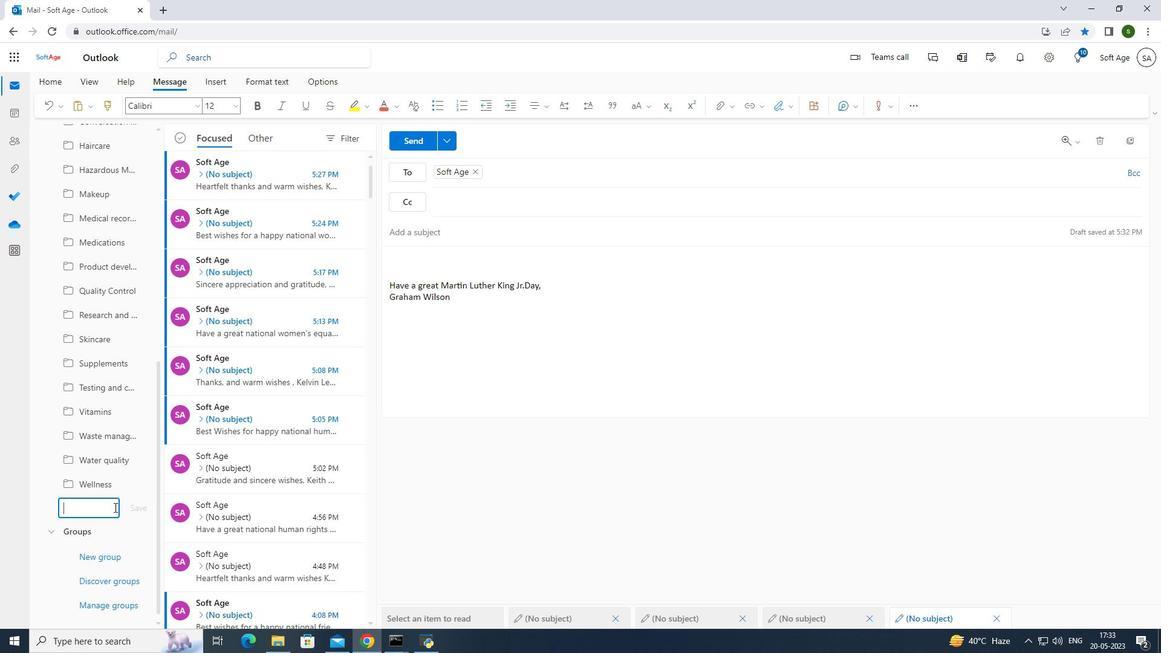
Action: Key pressed <Key.caps_lock>I<Key.caps_lock>nsurance<Key.enter>
Screenshot: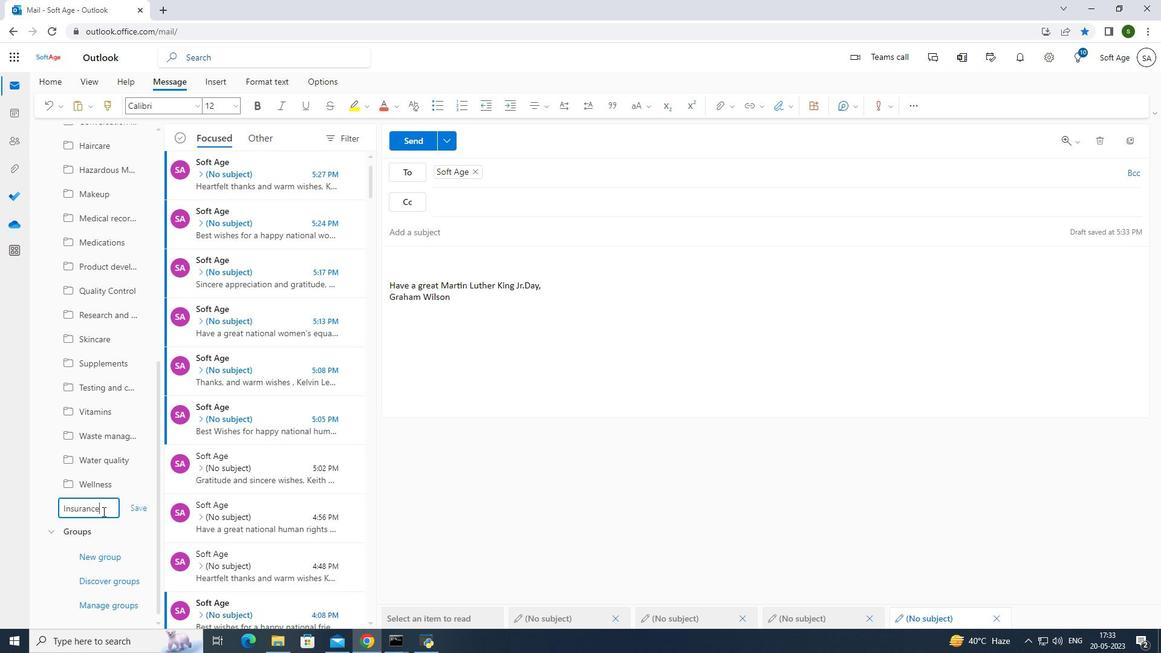 
Action: Mouse moved to (415, 139)
Screenshot: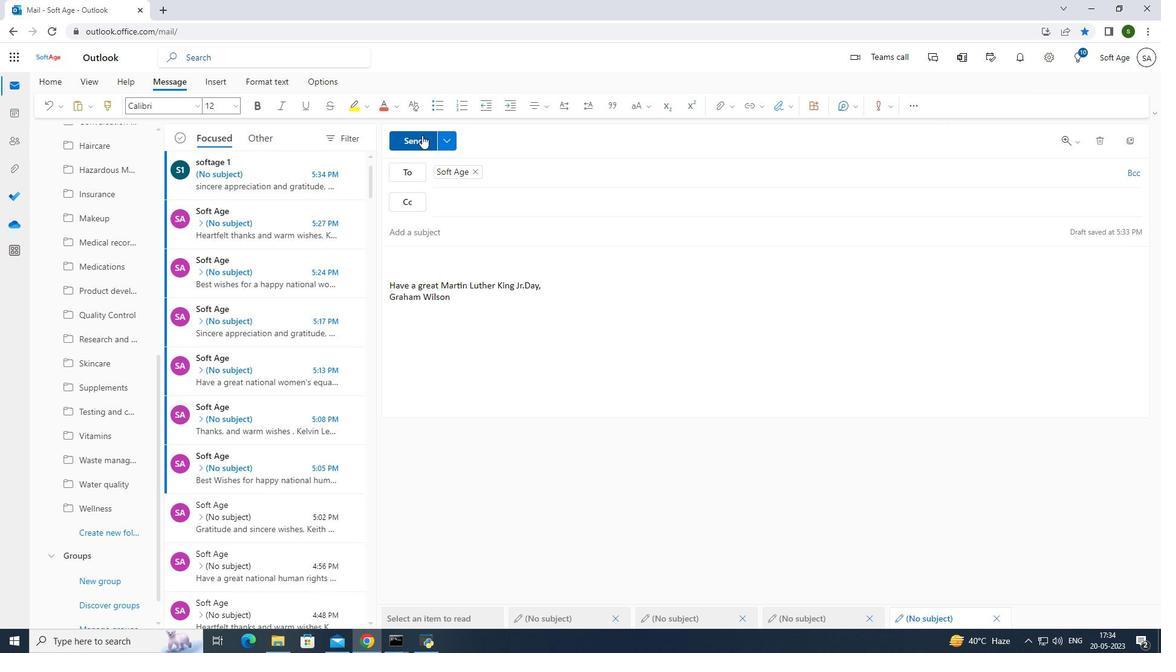 
Action: Mouse pressed left at (415, 139)
Screenshot: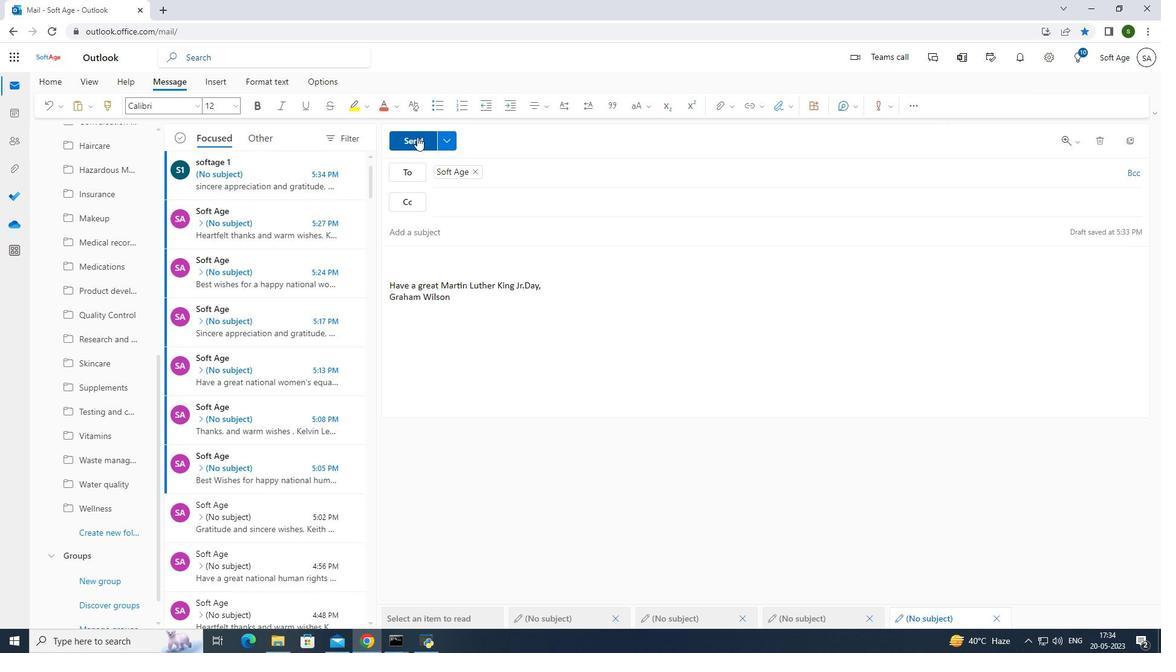 
Action: Mouse moved to (563, 369)
Screenshot: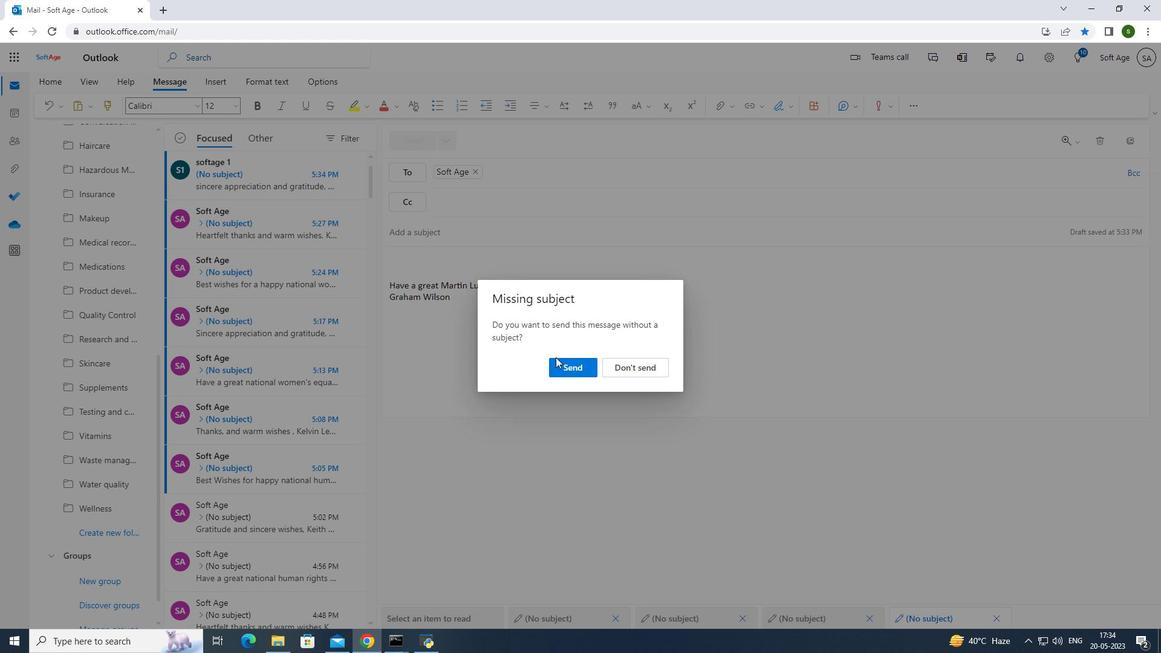 
Action: Mouse pressed left at (563, 369)
Screenshot: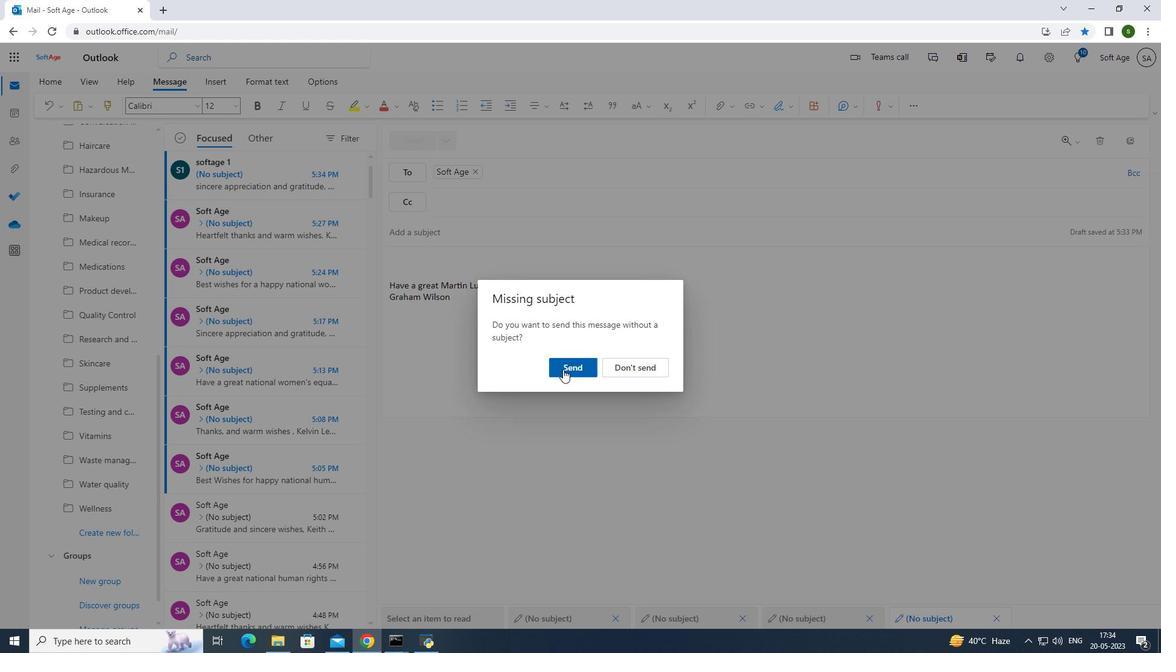 
Action: Mouse moved to (498, 339)
Screenshot: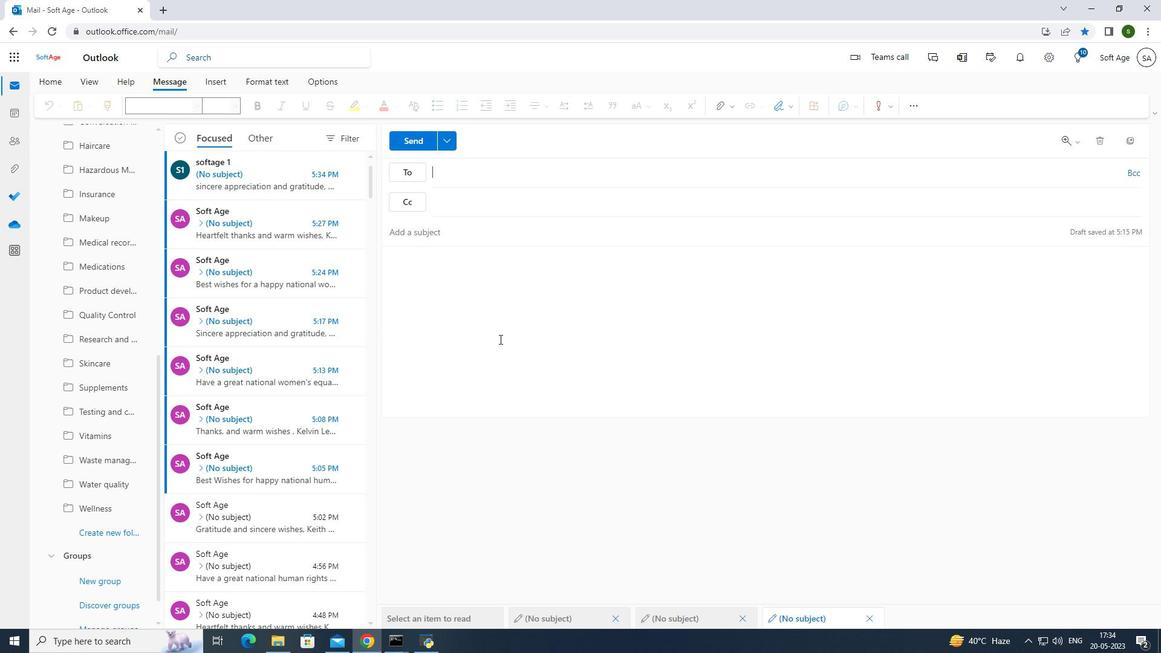 
